 Task: Search one way flight ticket for 2 adults, 4 children and 1 infant on lap in business from Kalispell: Glacier Park International Airport to Springfield: Abraham Lincoln Capital Airport on 5-2-2023. Choice of flights is Alaska. Number of bags: 2 carry on bags and 7 checked bags. Price is upto 107000. Outbound departure time preference is 9:15.
Action: Mouse moved to (309, 219)
Screenshot: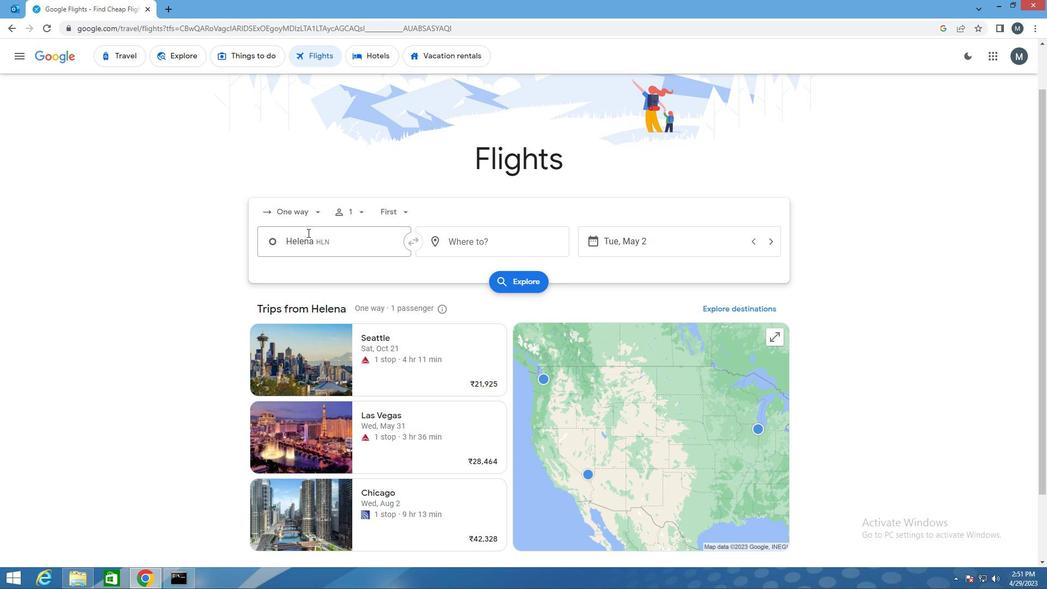 
Action: Mouse pressed left at (309, 219)
Screenshot: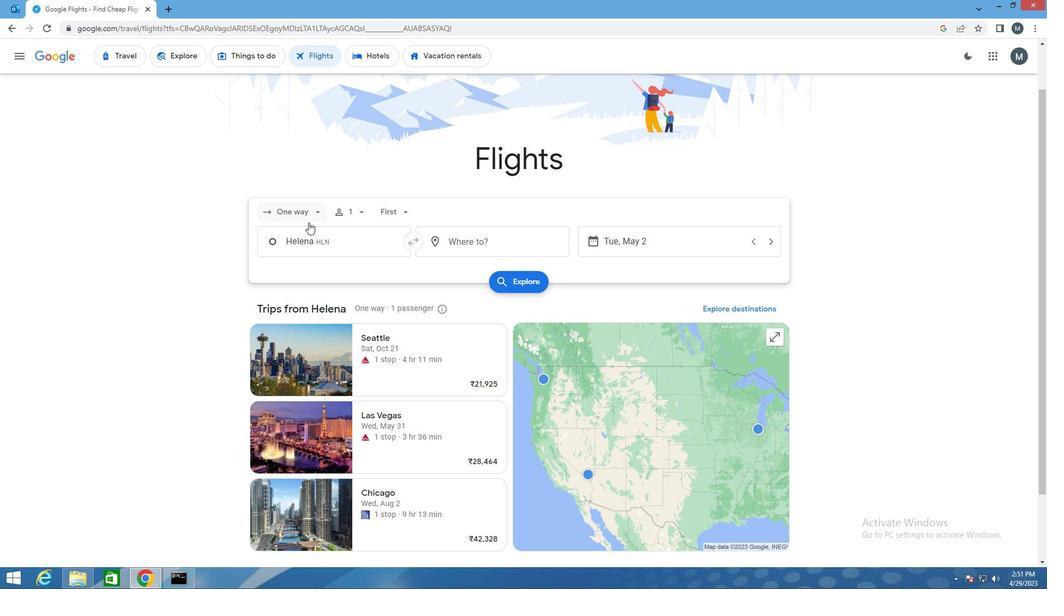 
Action: Mouse moved to (311, 265)
Screenshot: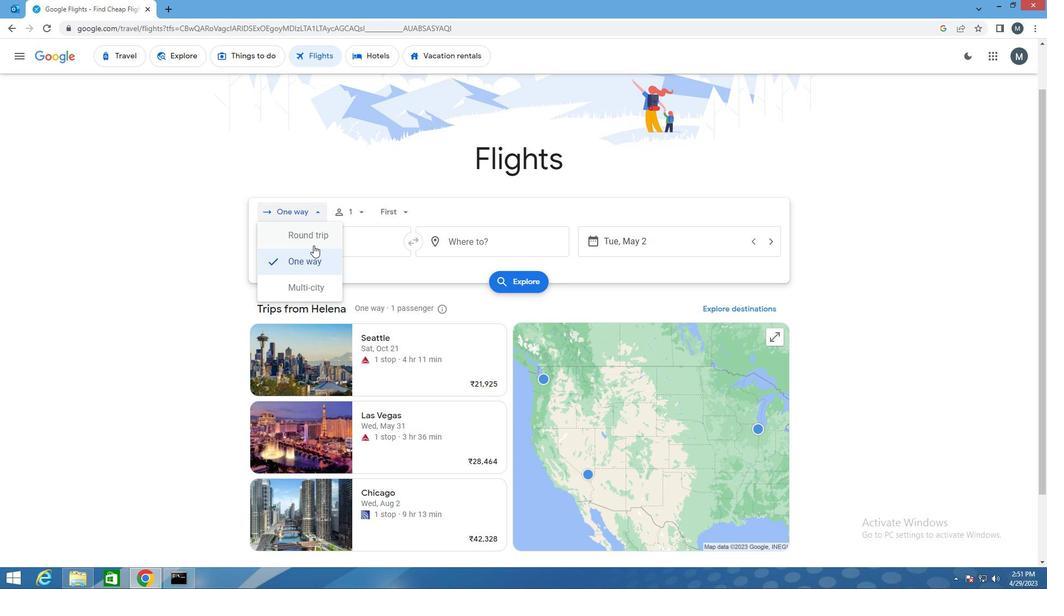
Action: Mouse pressed left at (311, 265)
Screenshot: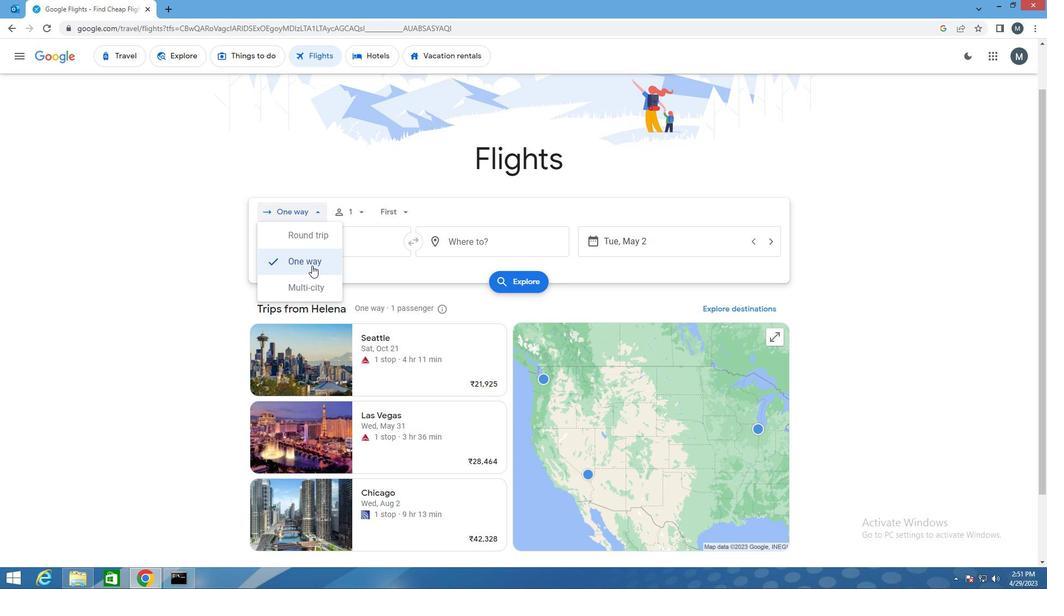 
Action: Mouse moved to (363, 212)
Screenshot: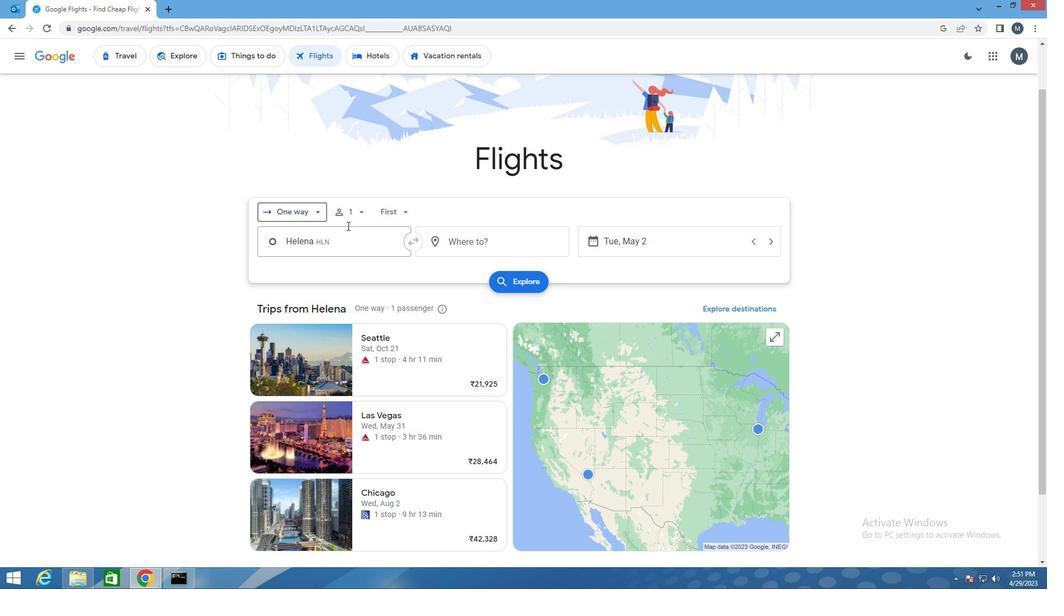 
Action: Mouse pressed left at (363, 212)
Screenshot: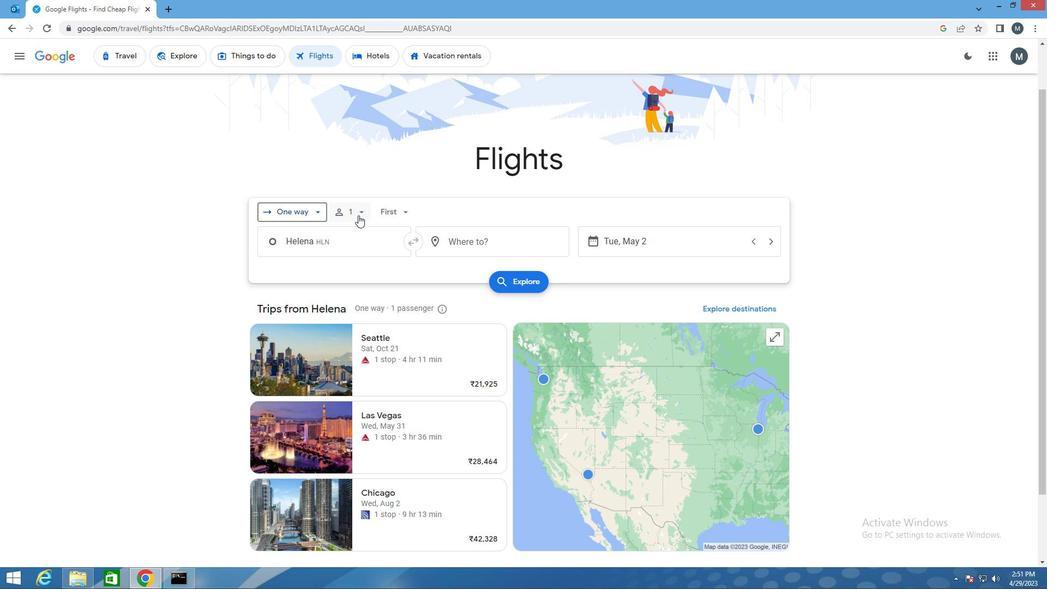 
Action: Mouse moved to (443, 239)
Screenshot: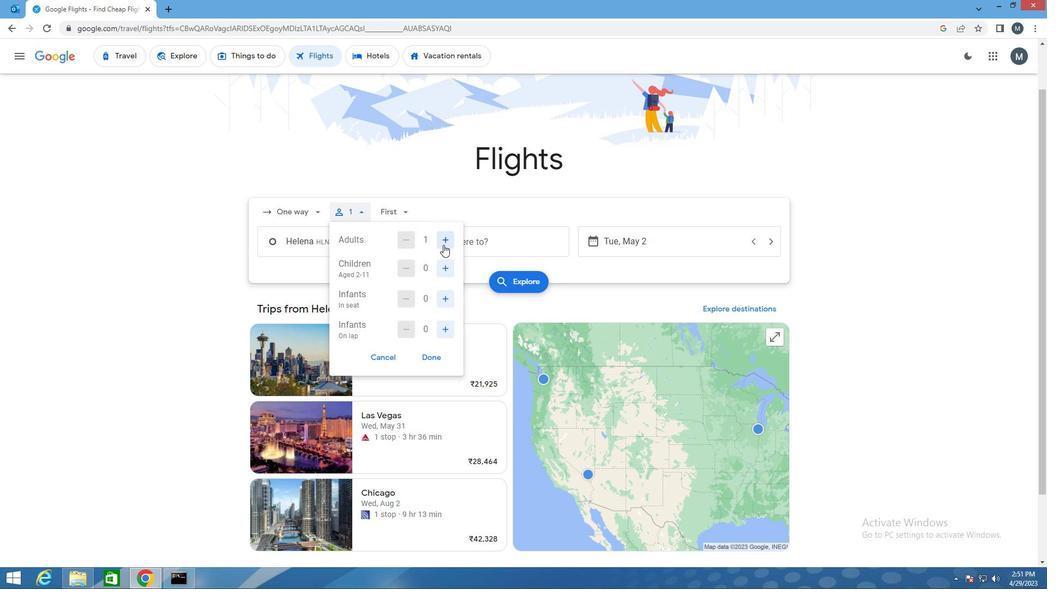 
Action: Mouse pressed left at (443, 239)
Screenshot: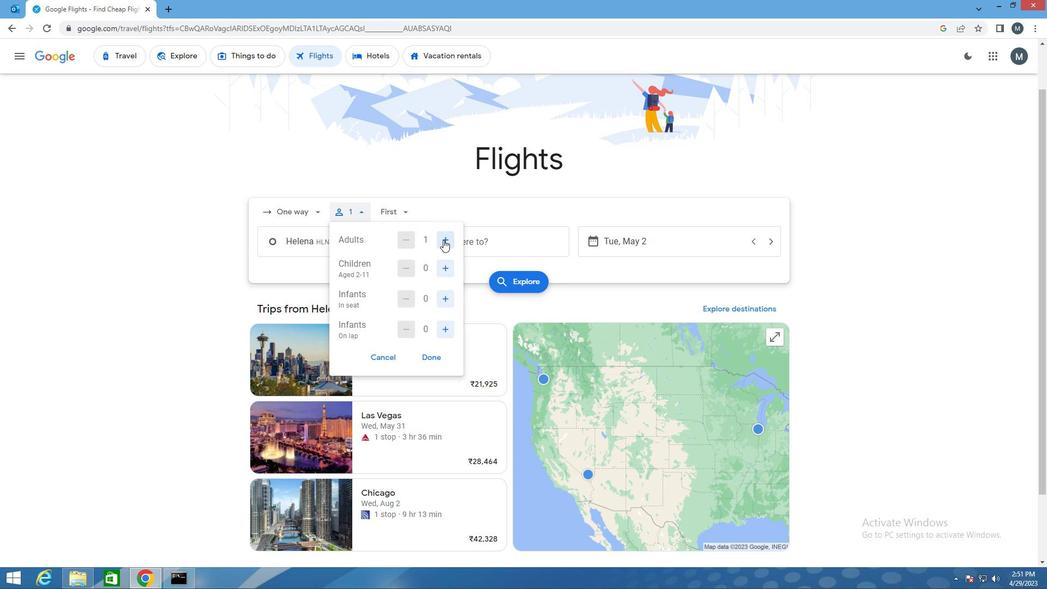 
Action: Mouse moved to (447, 269)
Screenshot: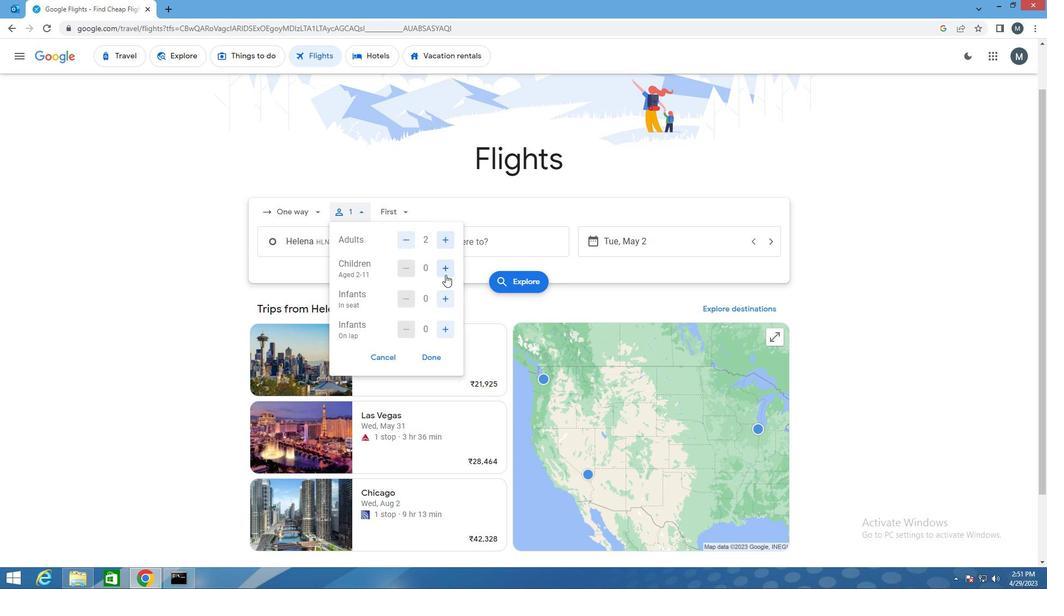
Action: Mouse pressed left at (447, 269)
Screenshot: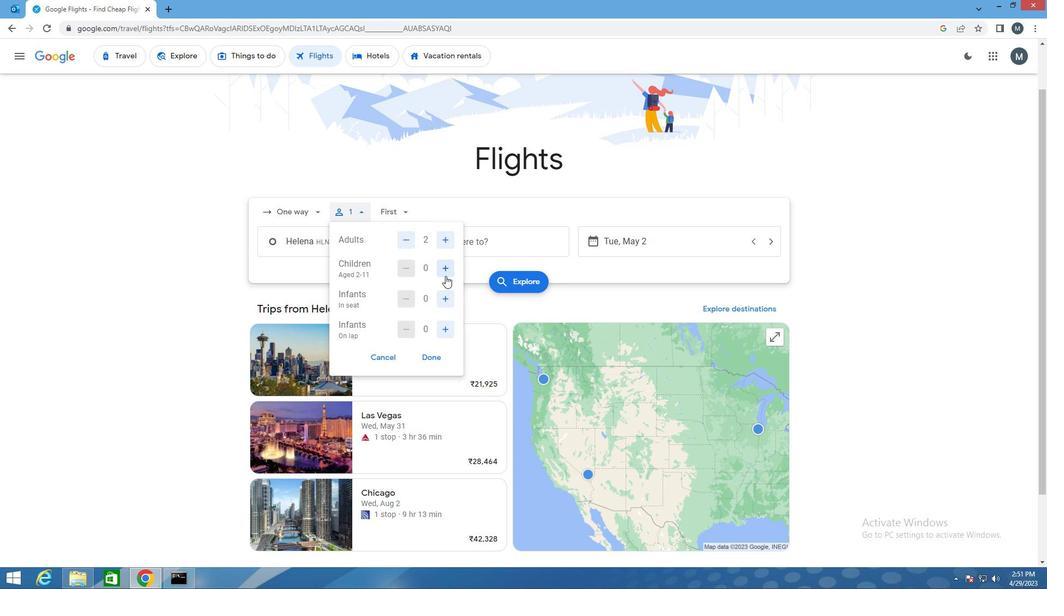 
Action: Mouse pressed left at (447, 269)
Screenshot: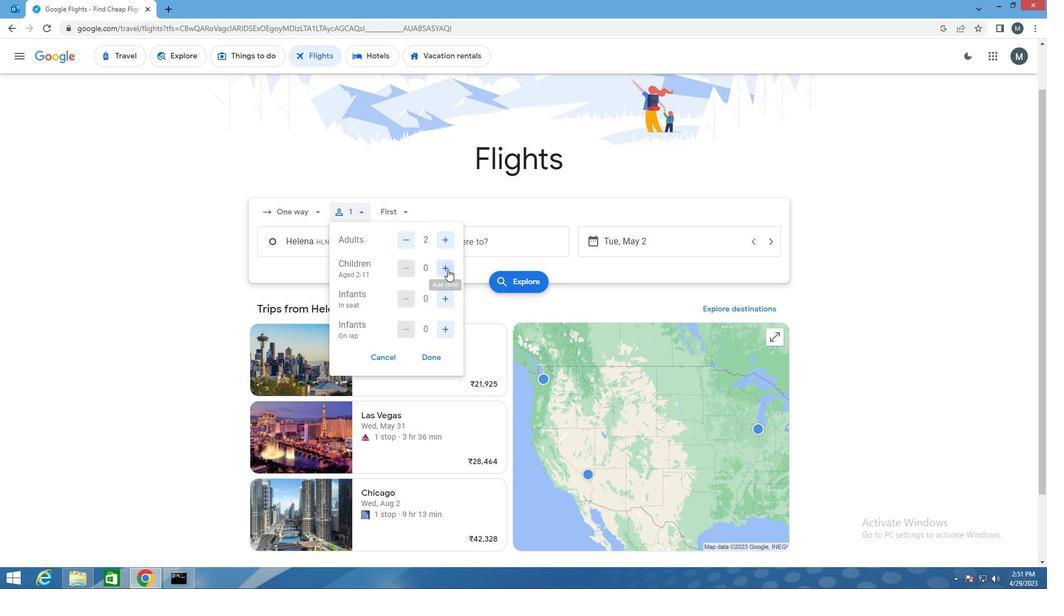 
Action: Mouse pressed left at (447, 269)
Screenshot: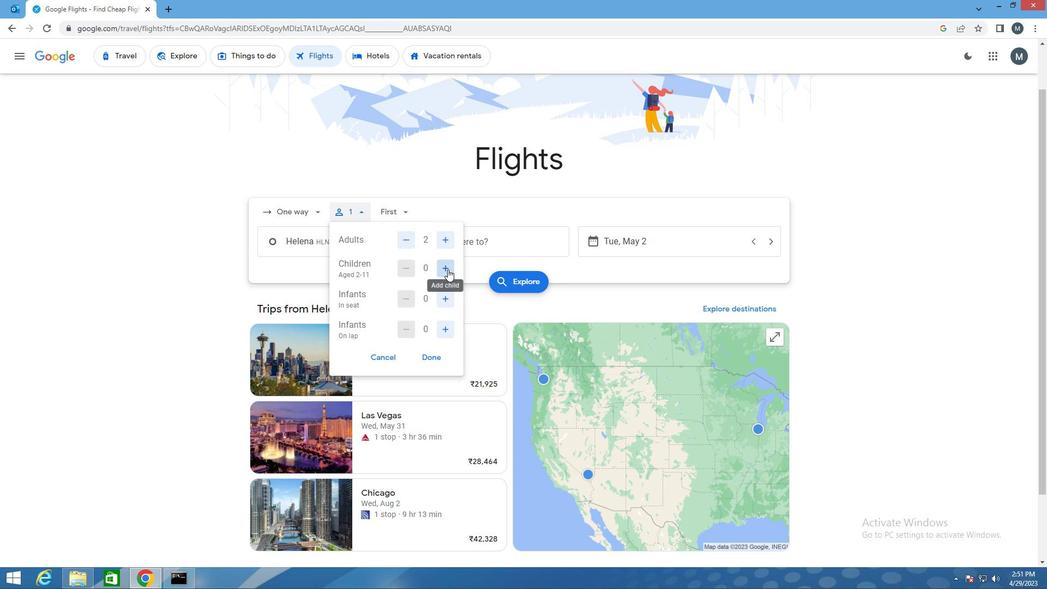 
Action: Mouse pressed left at (447, 269)
Screenshot: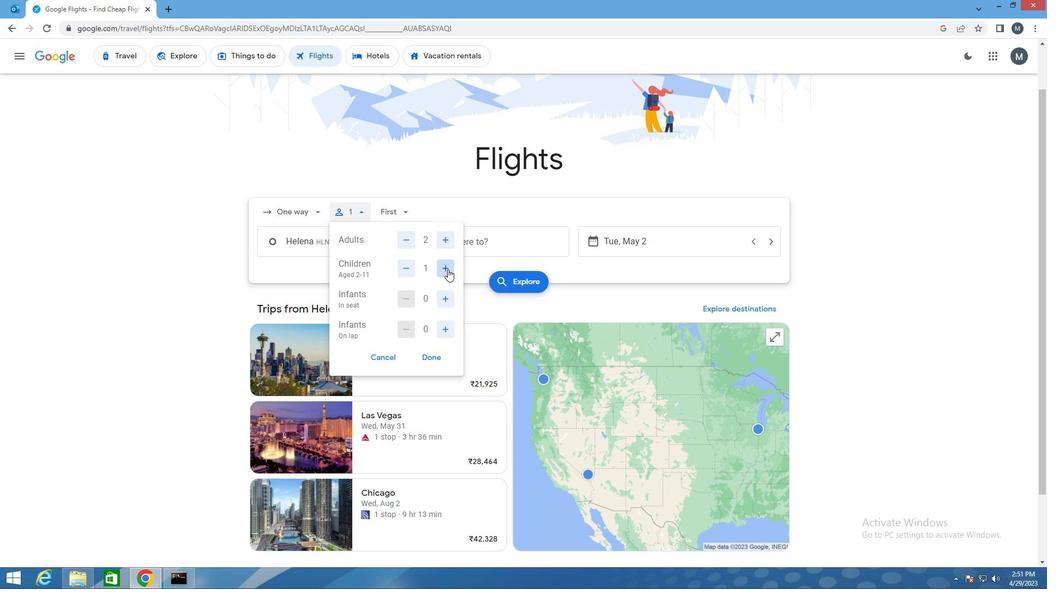 
Action: Mouse pressed left at (447, 269)
Screenshot: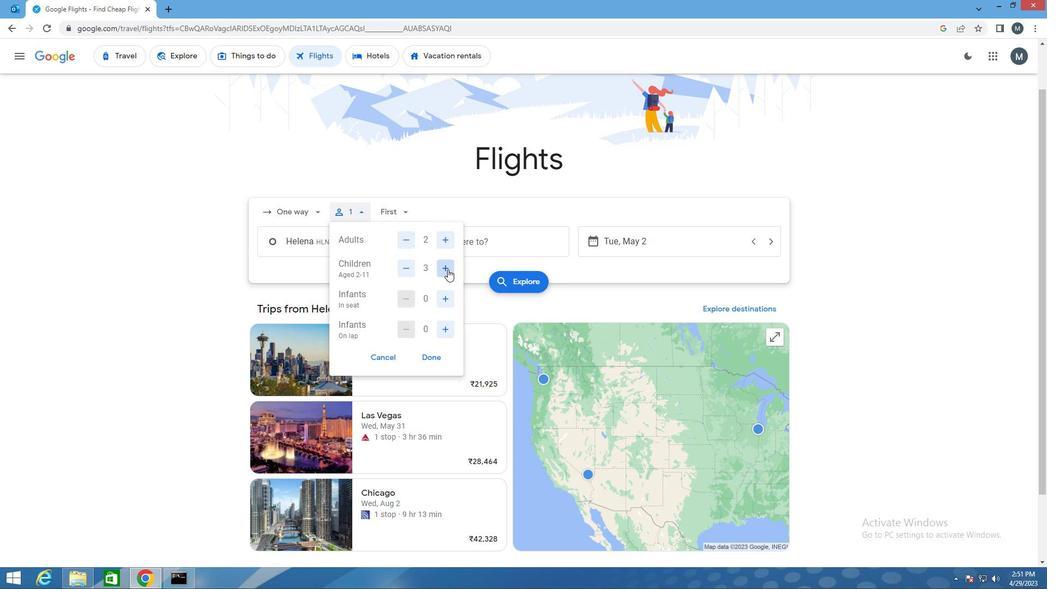 
Action: Mouse moved to (415, 269)
Screenshot: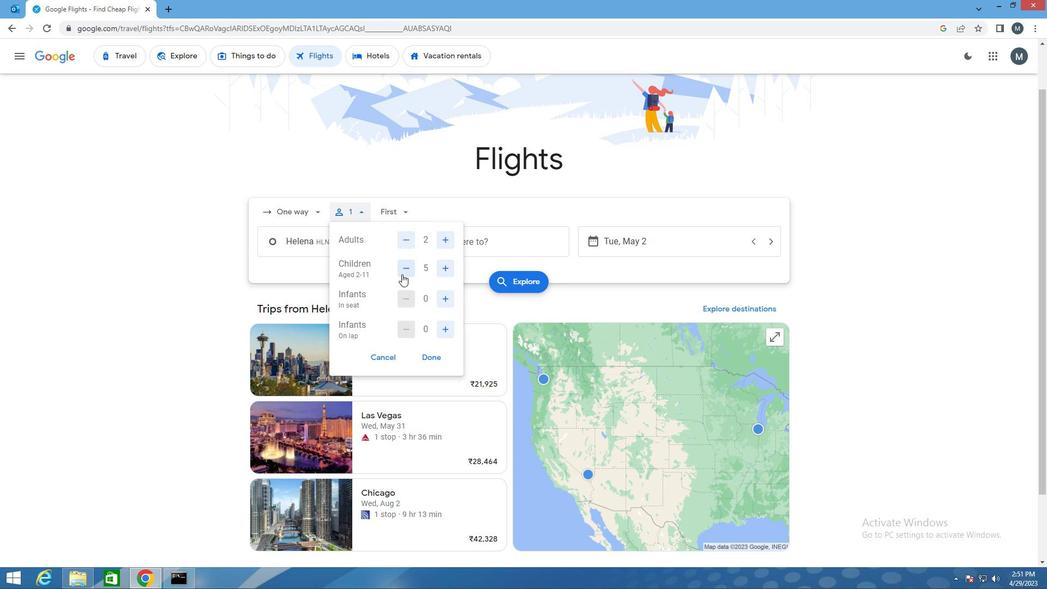 
Action: Mouse pressed left at (415, 269)
Screenshot: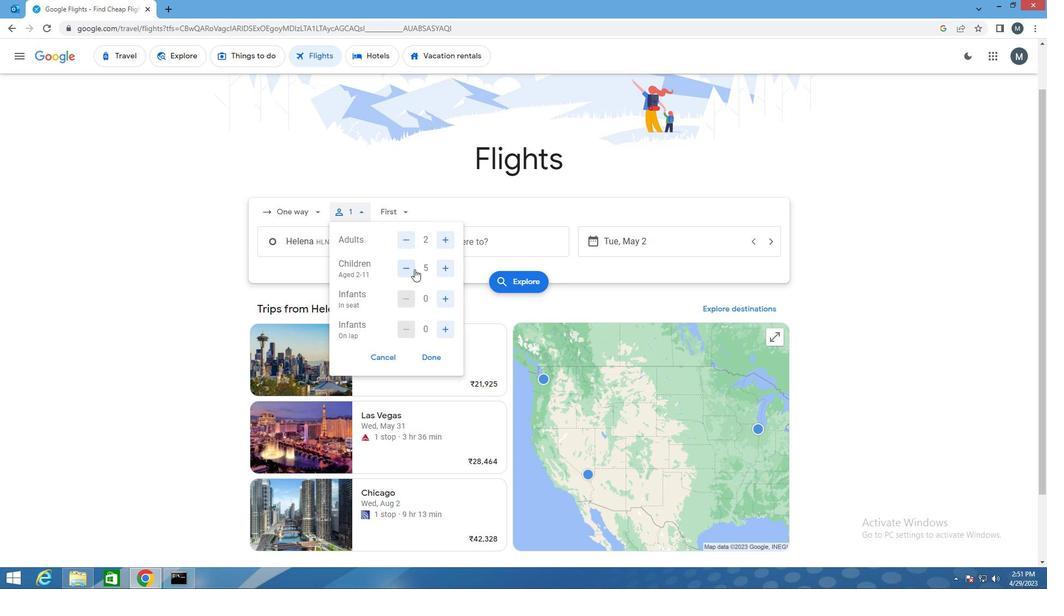 
Action: Mouse moved to (412, 268)
Screenshot: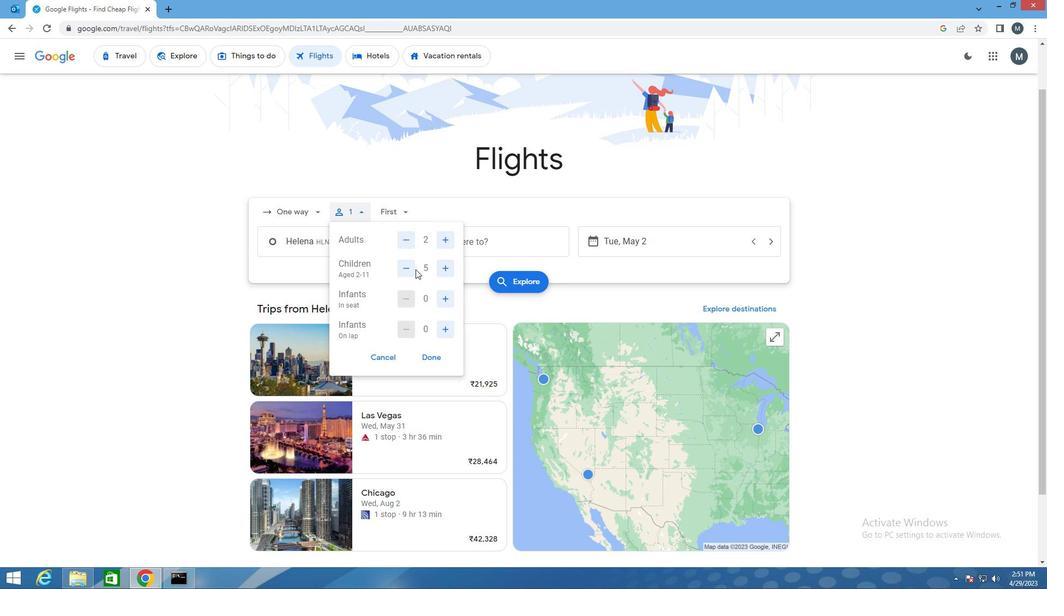 
Action: Mouse pressed left at (412, 268)
Screenshot: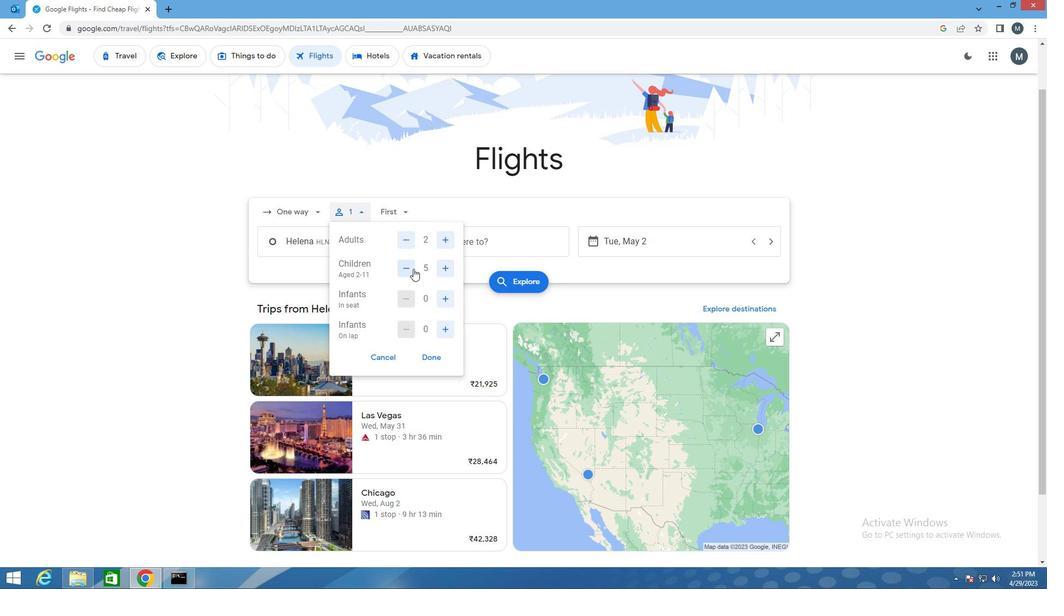 
Action: Mouse moved to (443, 327)
Screenshot: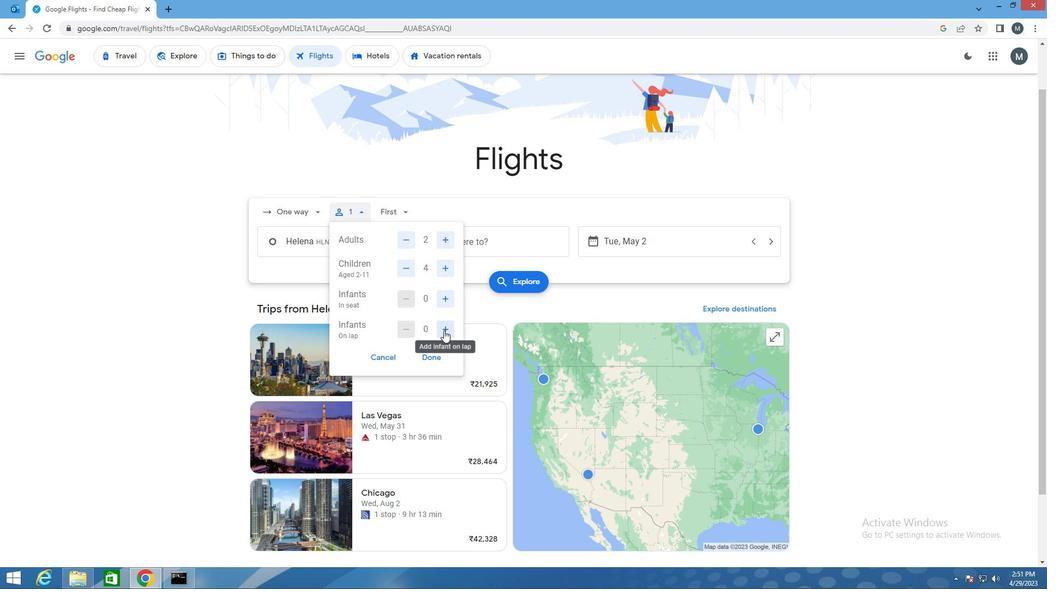 
Action: Mouse pressed left at (443, 327)
Screenshot: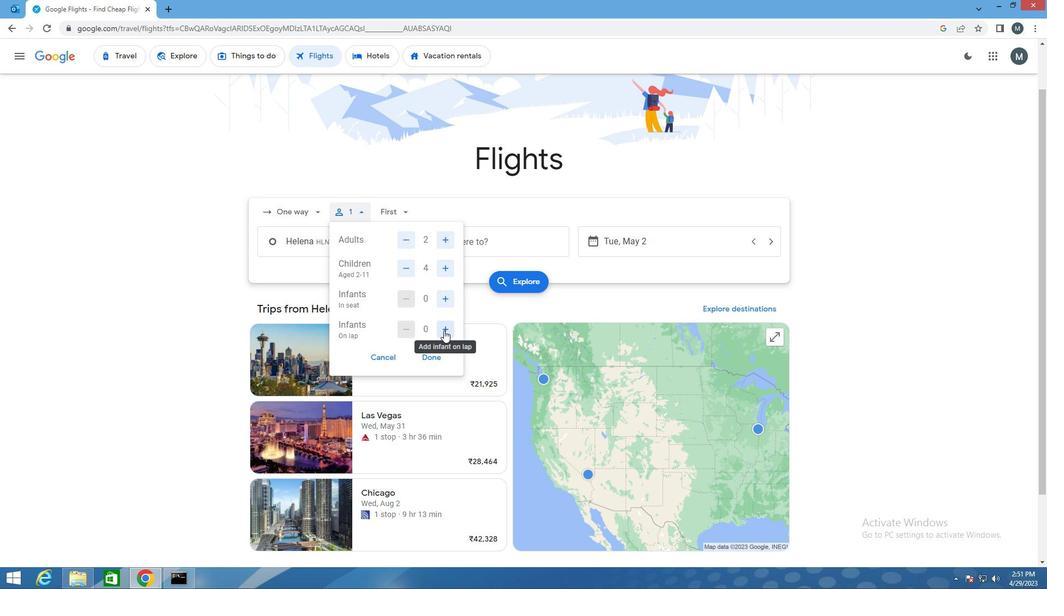 
Action: Mouse moved to (438, 359)
Screenshot: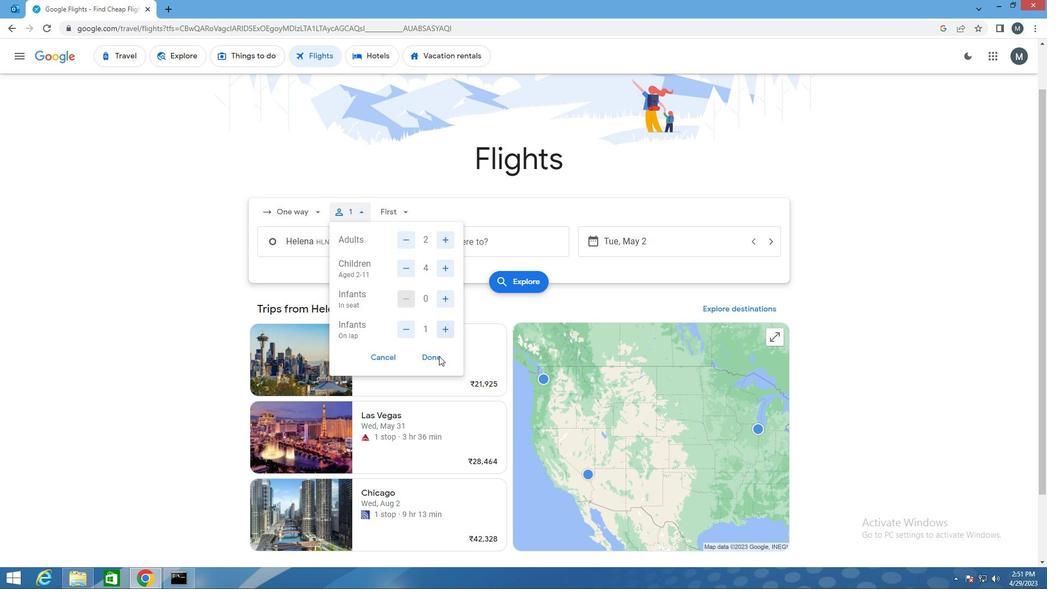 
Action: Mouse pressed left at (438, 359)
Screenshot: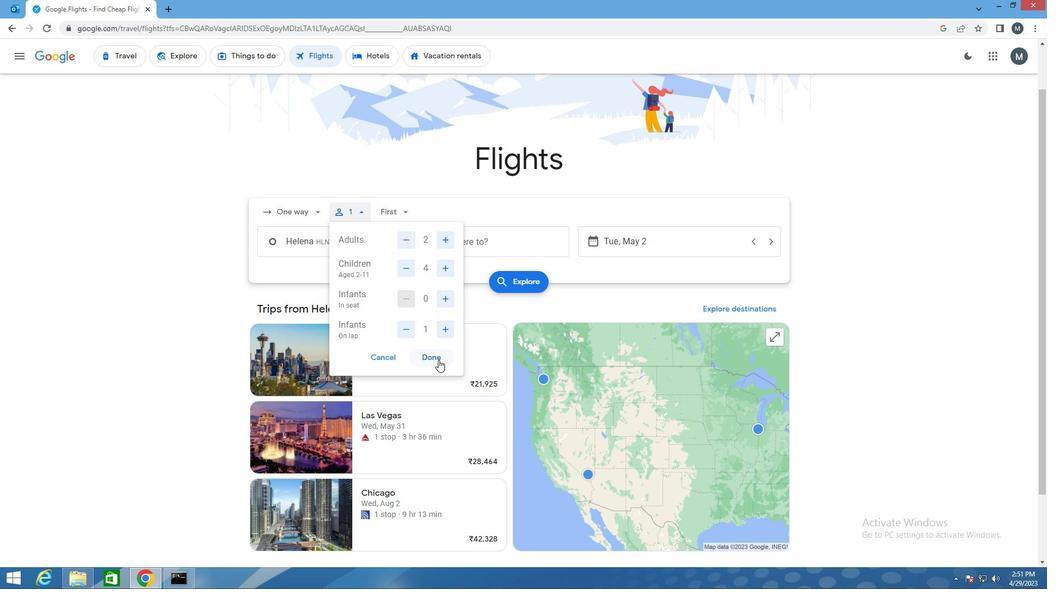 
Action: Mouse moved to (401, 215)
Screenshot: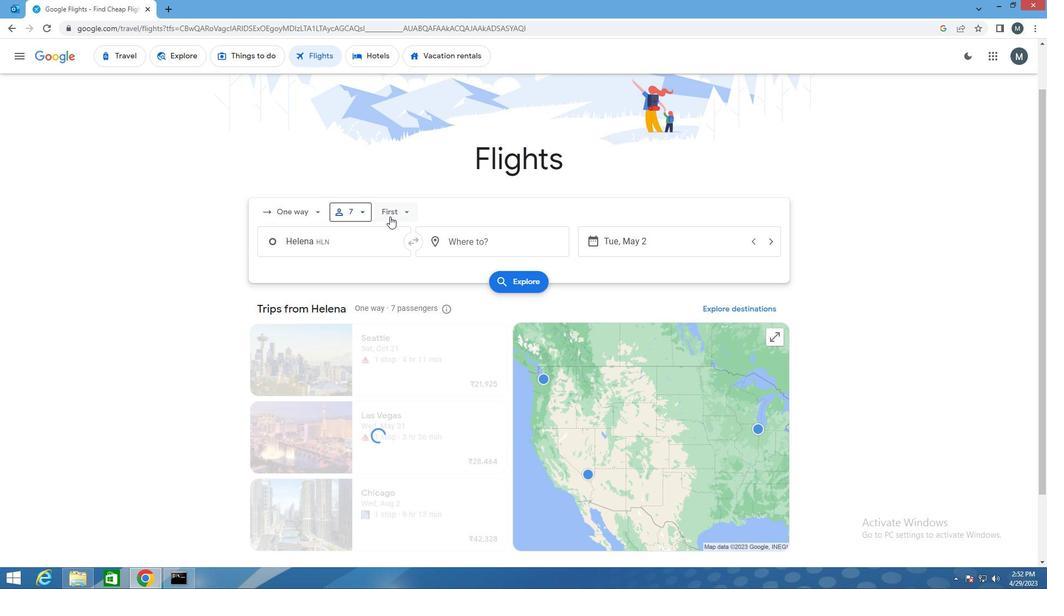 
Action: Mouse pressed left at (401, 215)
Screenshot: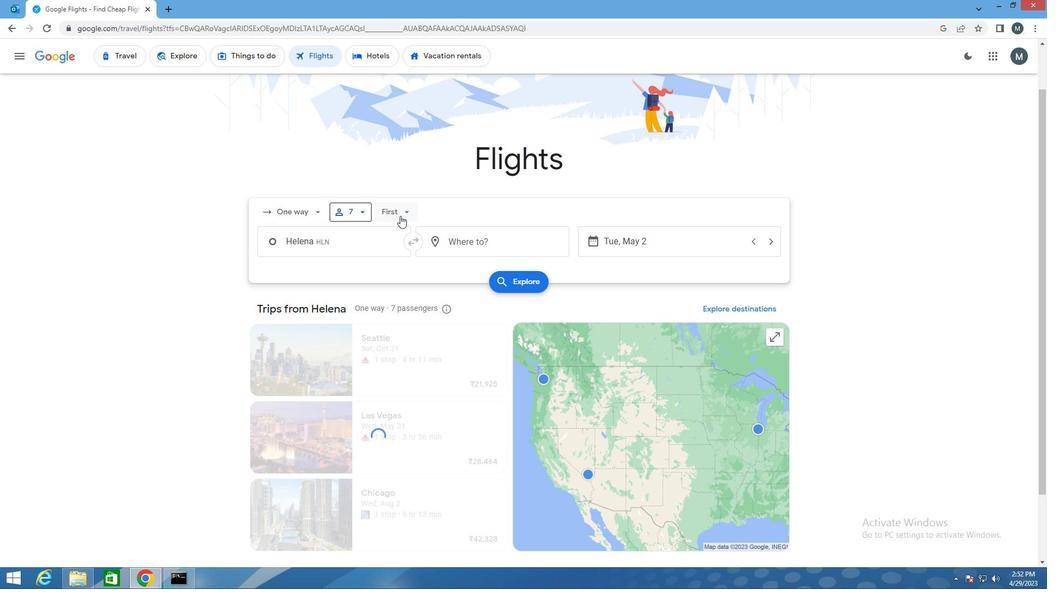 
Action: Mouse moved to (431, 241)
Screenshot: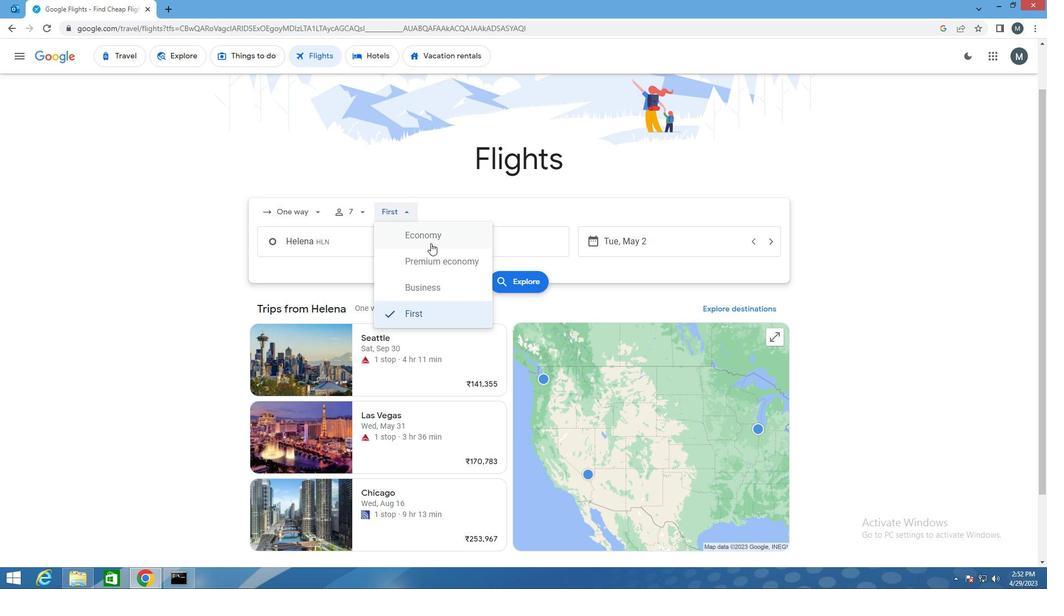 
Action: Mouse pressed left at (431, 241)
Screenshot: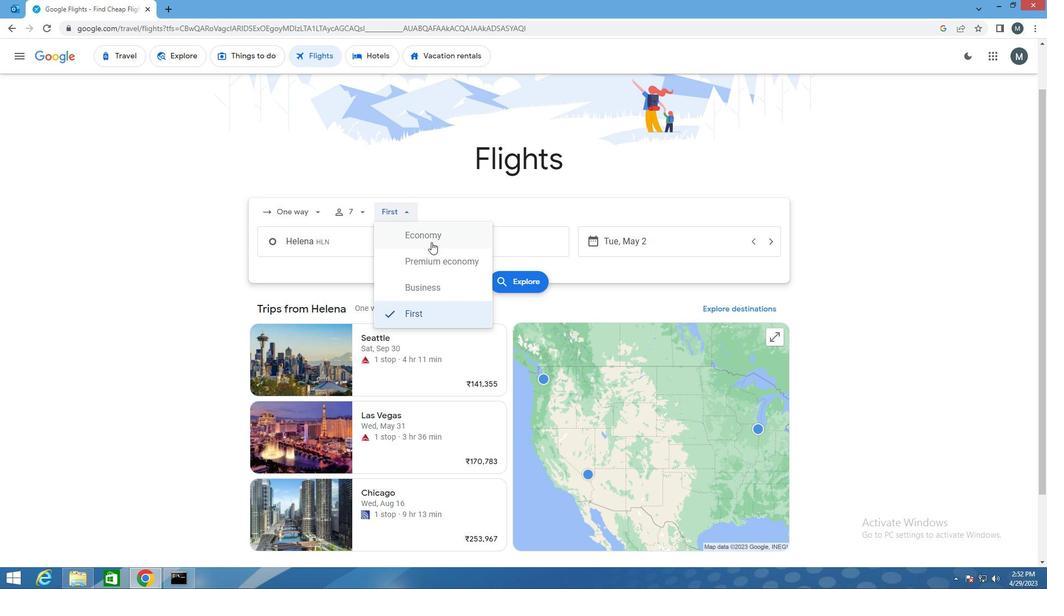 
Action: Mouse moved to (346, 244)
Screenshot: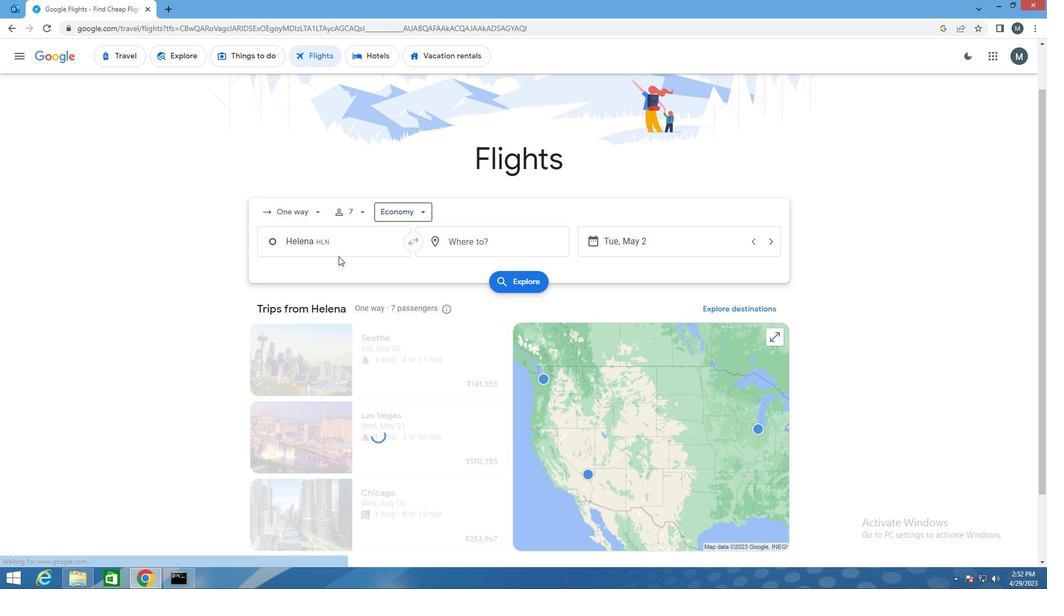 
Action: Mouse pressed left at (346, 244)
Screenshot: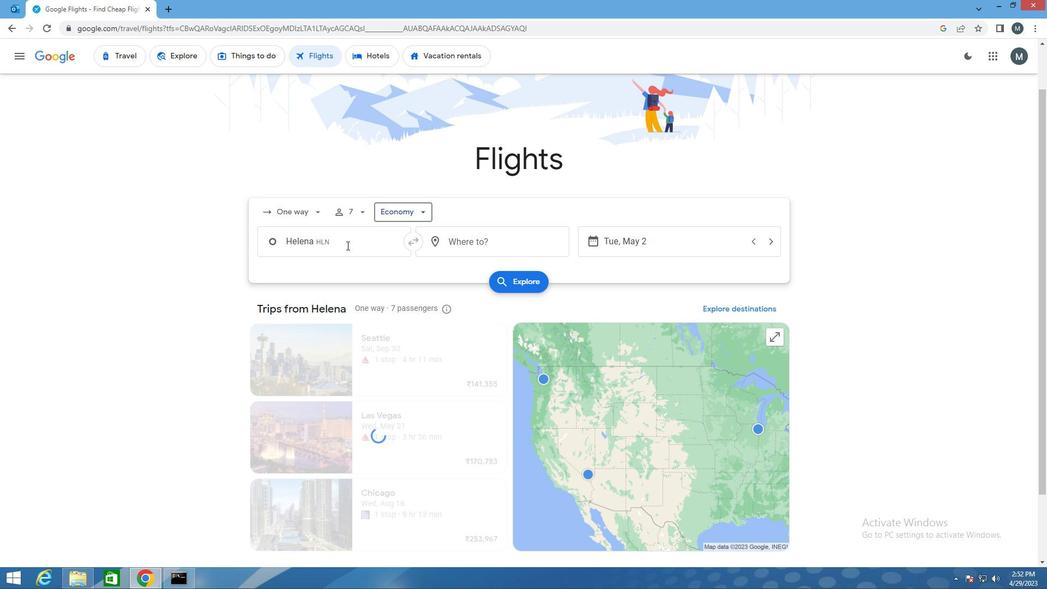 
Action: Mouse moved to (346, 256)
Screenshot: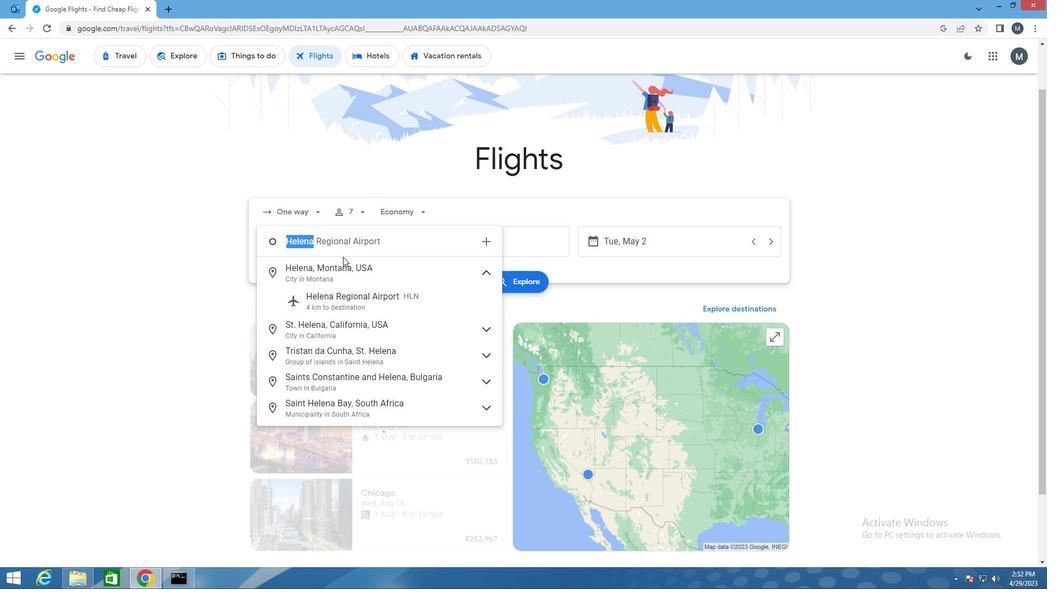 
Action: Key pressed <Key.shift>GLACIER
Screenshot: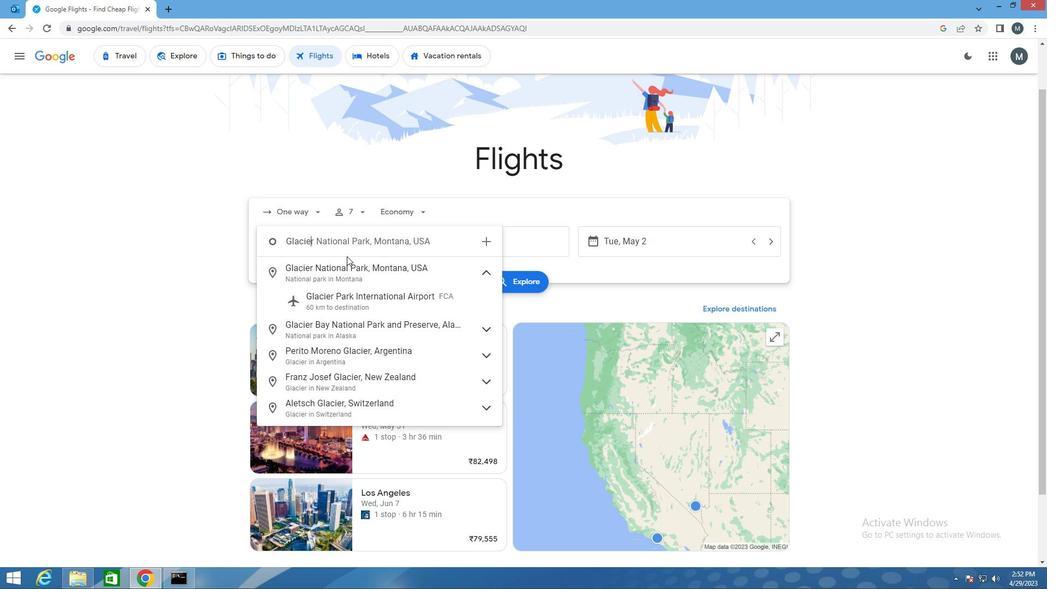 
Action: Mouse moved to (373, 299)
Screenshot: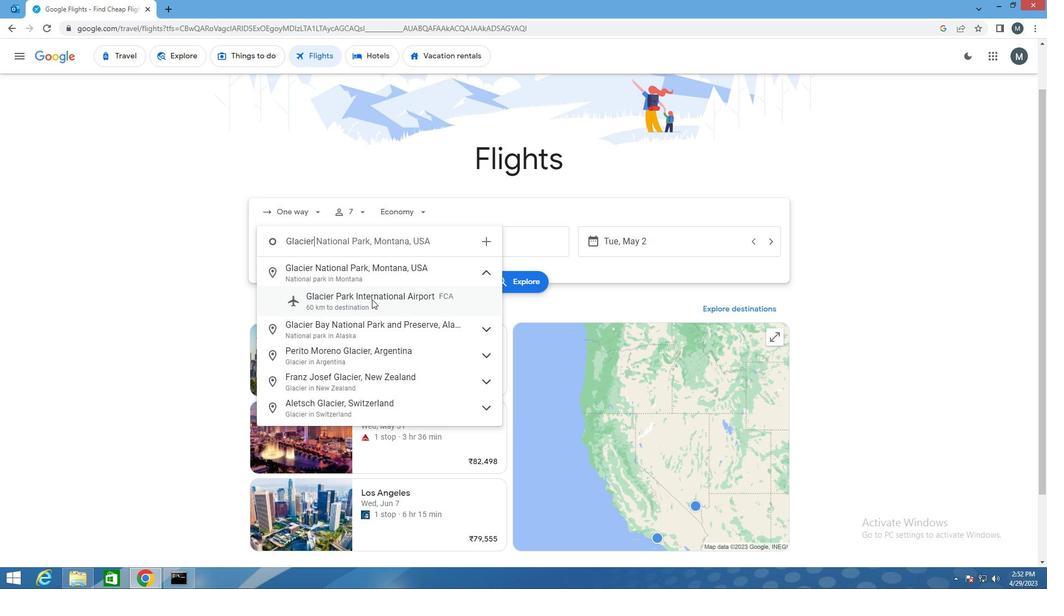 
Action: Mouse pressed left at (373, 299)
Screenshot: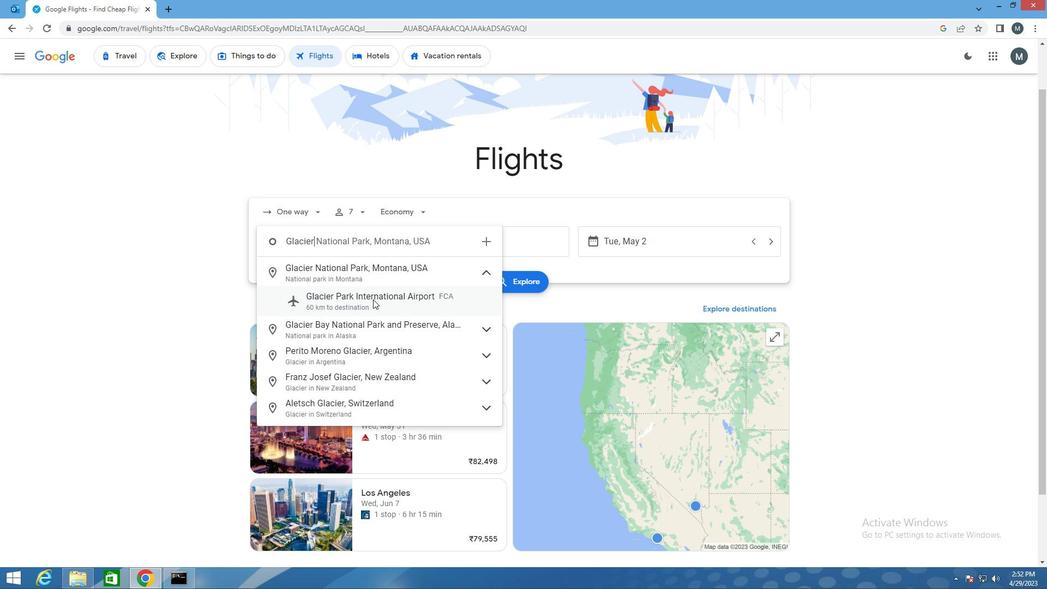 
Action: Mouse moved to (518, 238)
Screenshot: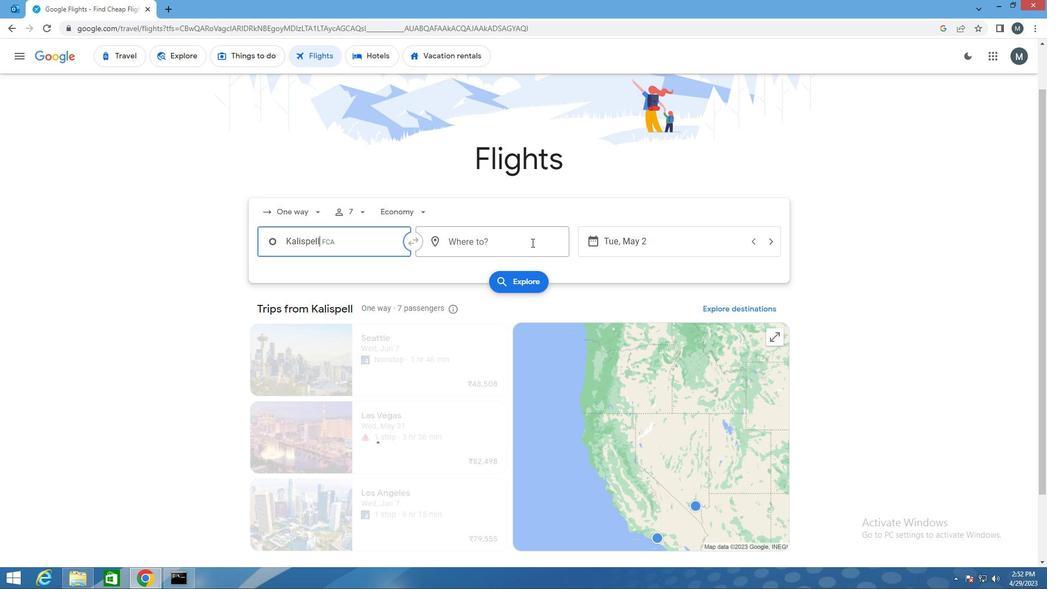 
Action: Mouse pressed left at (518, 238)
Screenshot: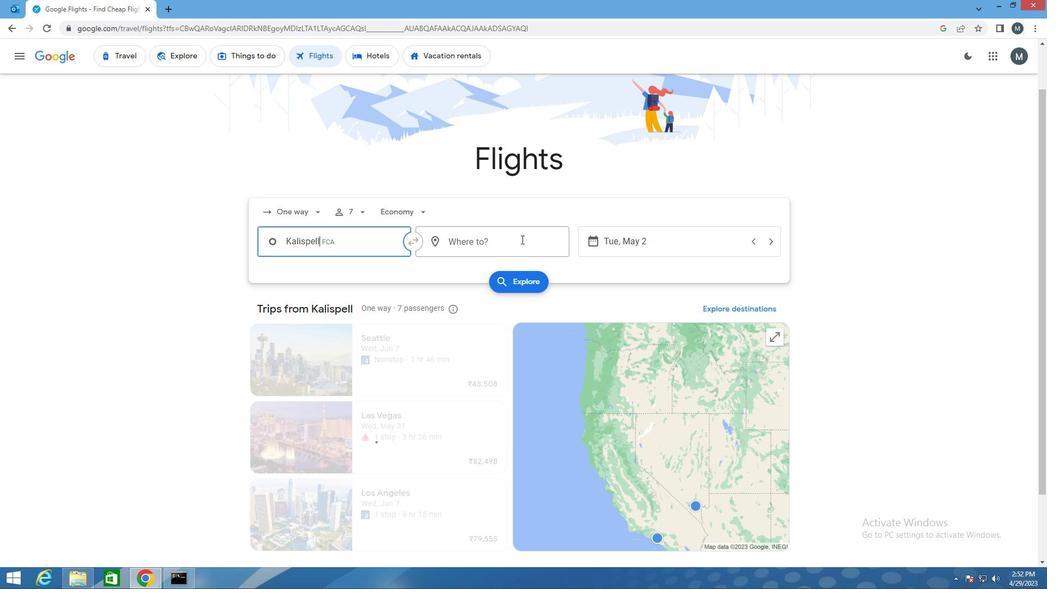 
Action: Mouse moved to (517, 238)
Screenshot: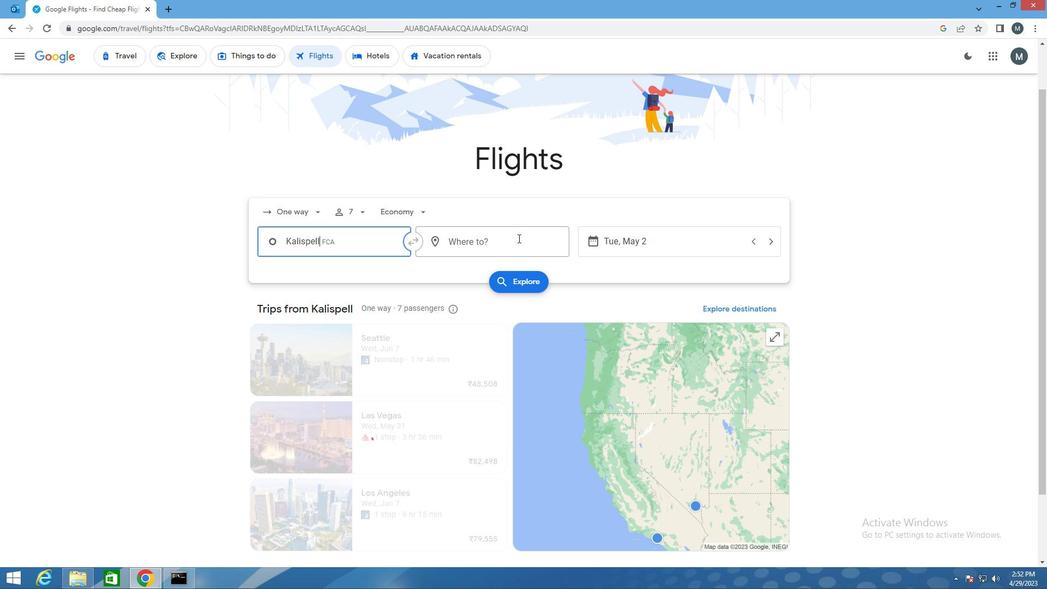 
Action: Key pressed SPI
Screenshot: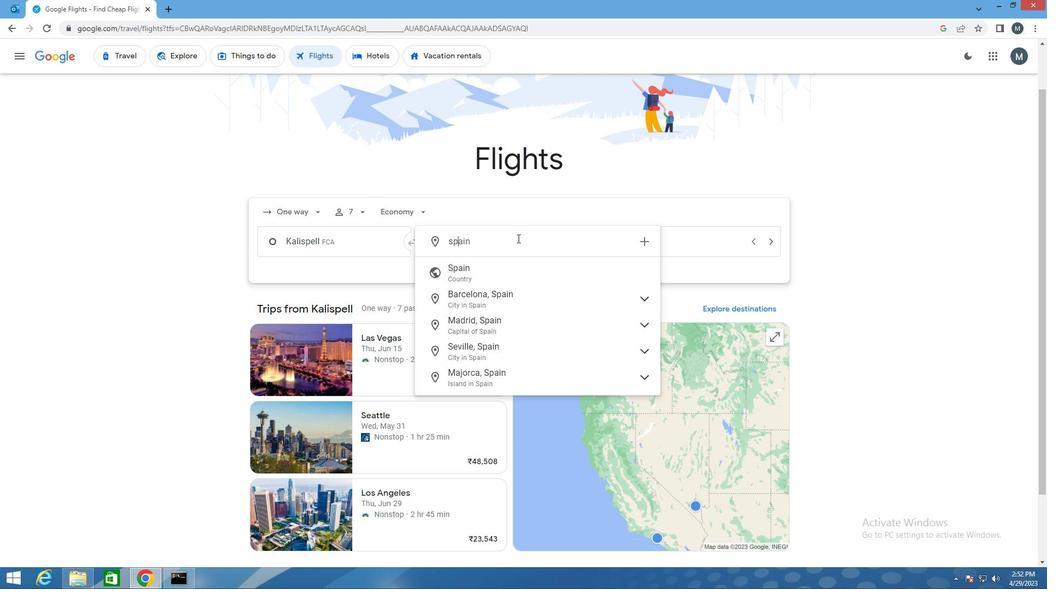 
Action: Mouse moved to (525, 276)
Screenshot: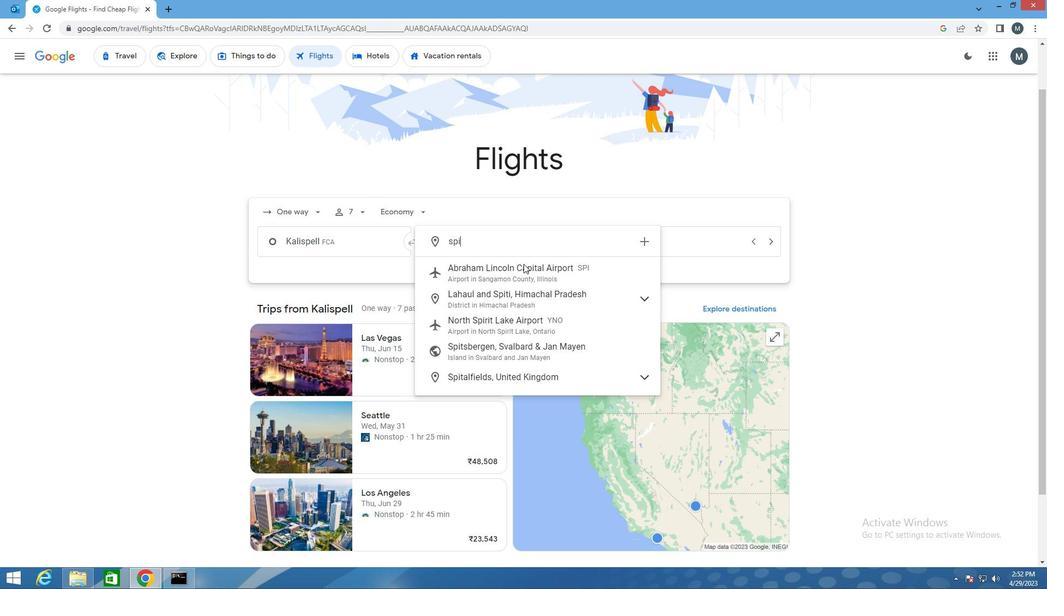 
Action: Mouse pressed left at (525, 276)
Screenshot: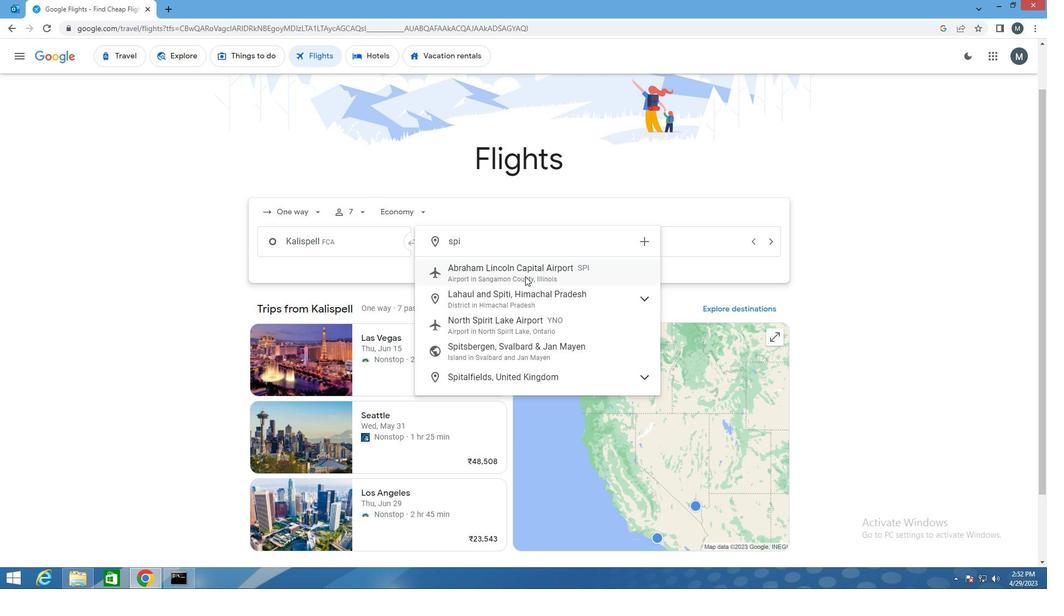 
Action: Mouse moved to (630, 244)
Screenshot: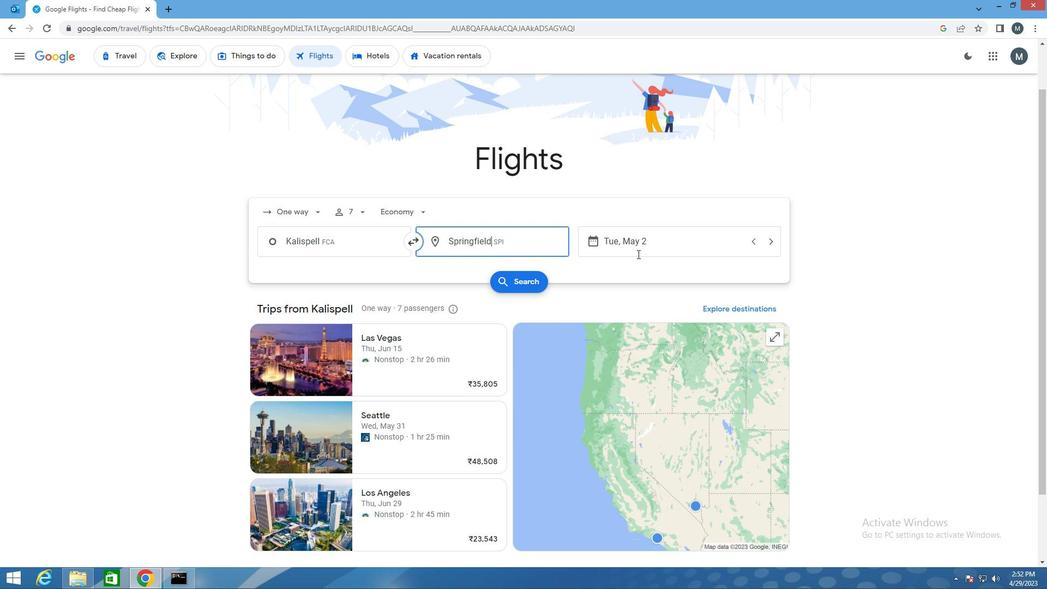 
Action: Mouse pressed left at (630, 244)
Screenshot: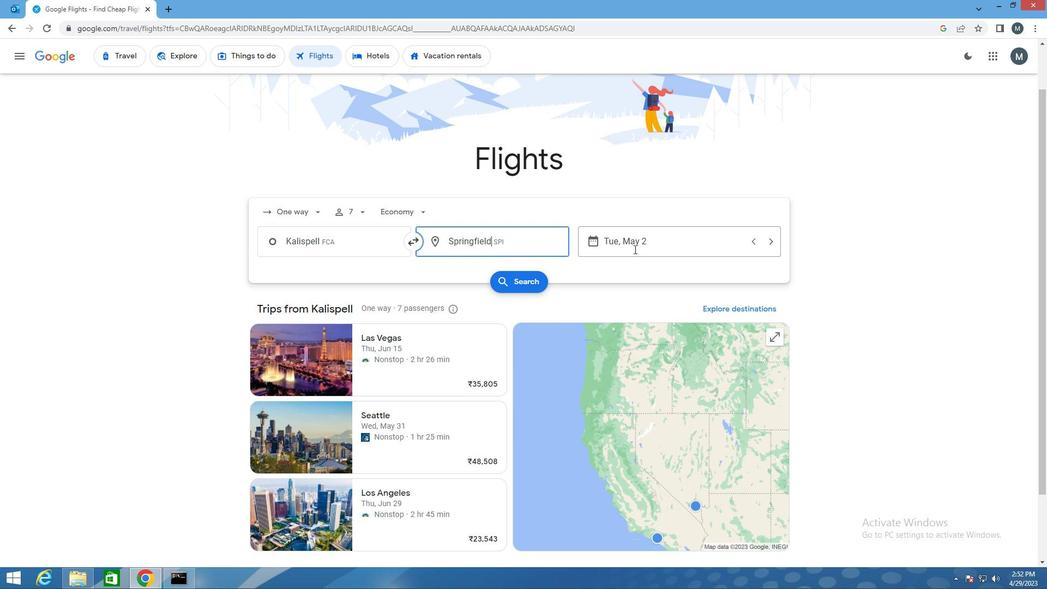 
Action: Mouse moved to (649, 327)
Screenshot: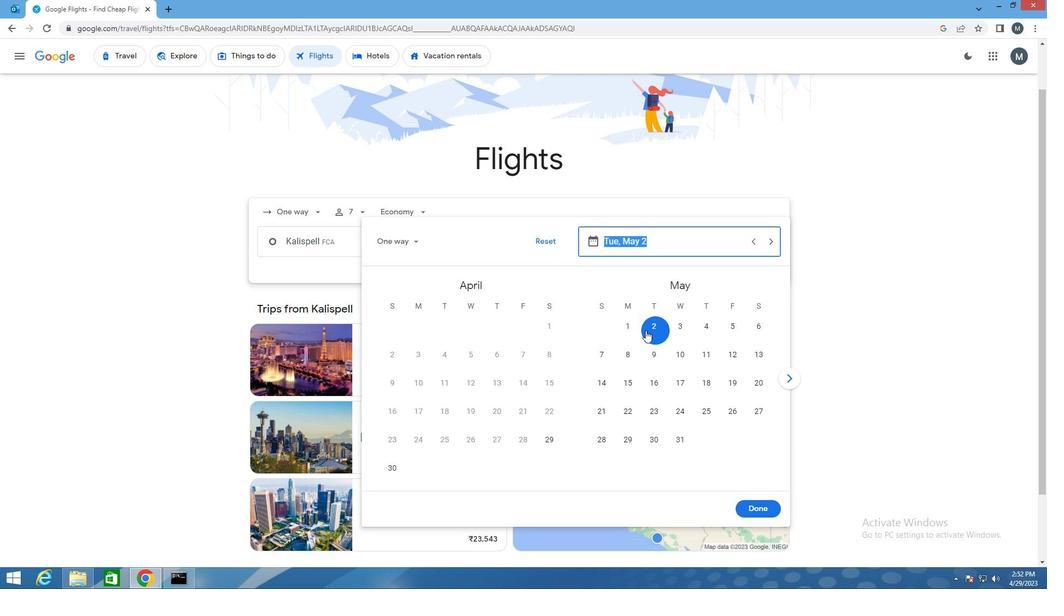 
Action: Mouse pressed left at (649, 327)
Screenshot: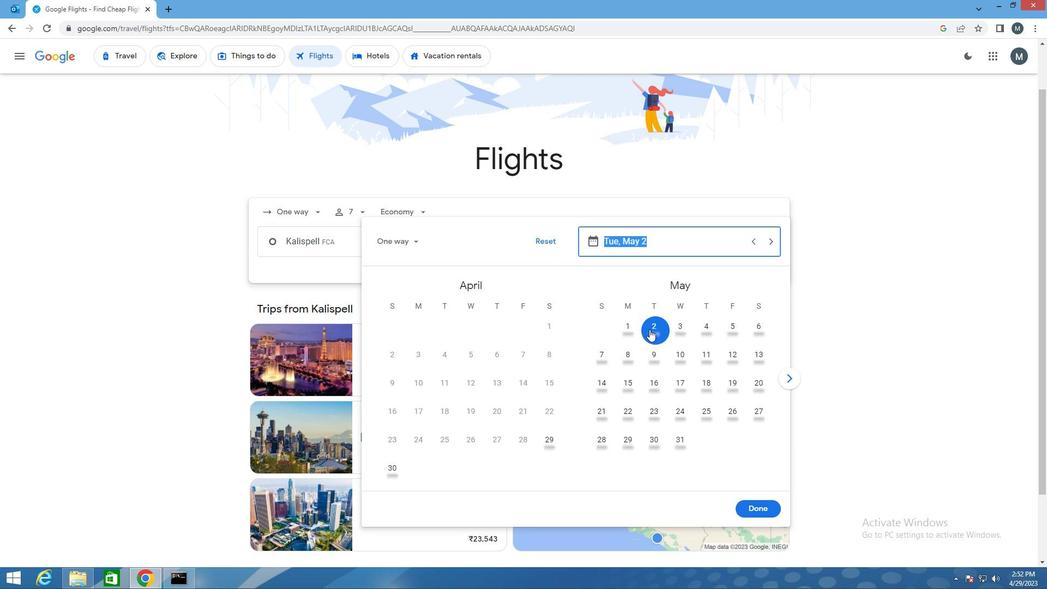 
Action: Mouse moved to (765, 505)
Screenshot: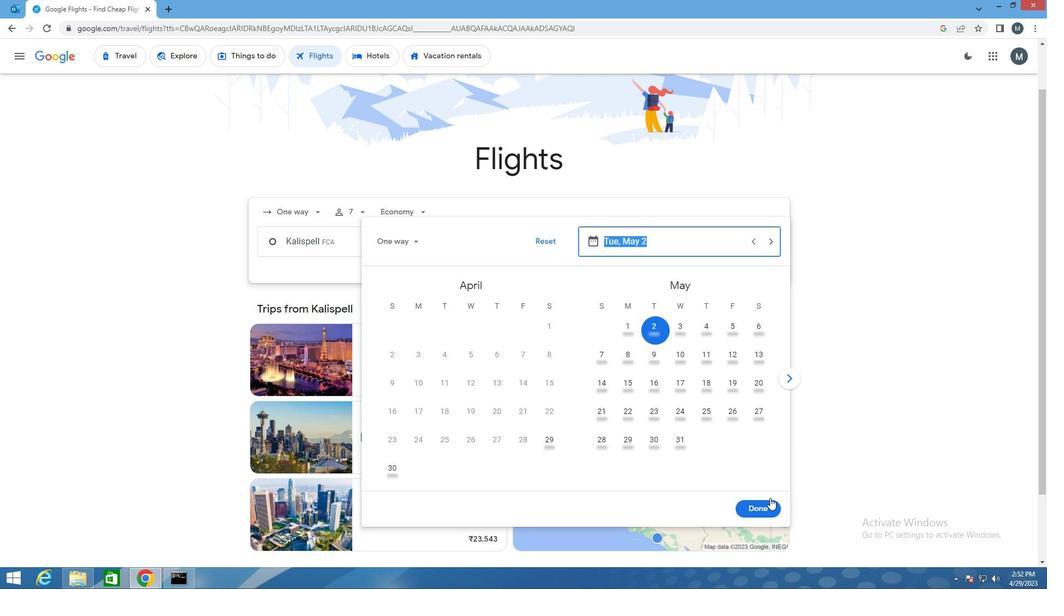 
Action: Mouse pressed left at (765, 505)
Screenshot: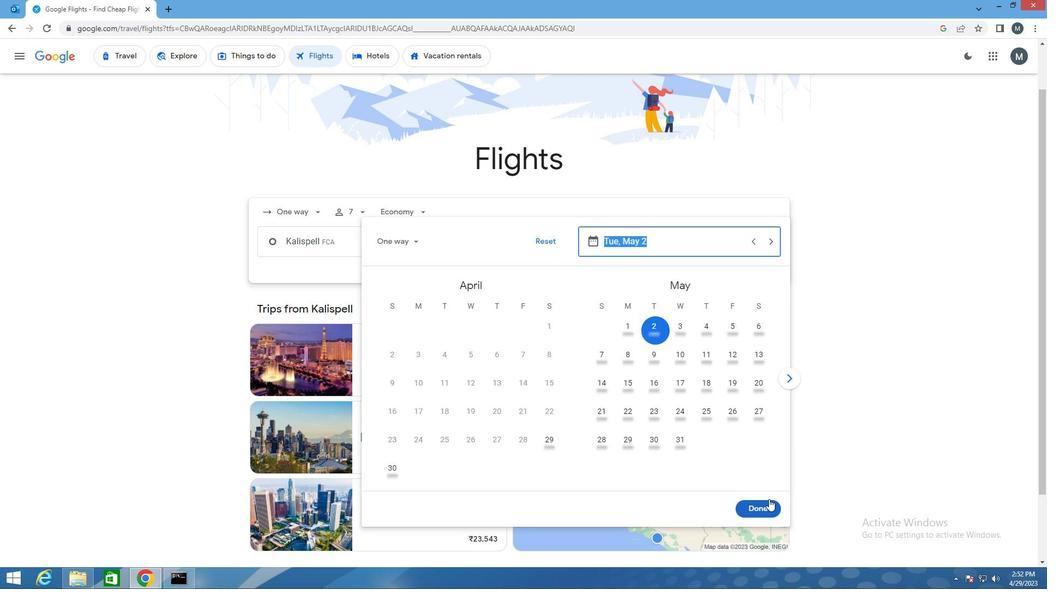 
Action: Mouse moved to (504, 281)
Screenshot: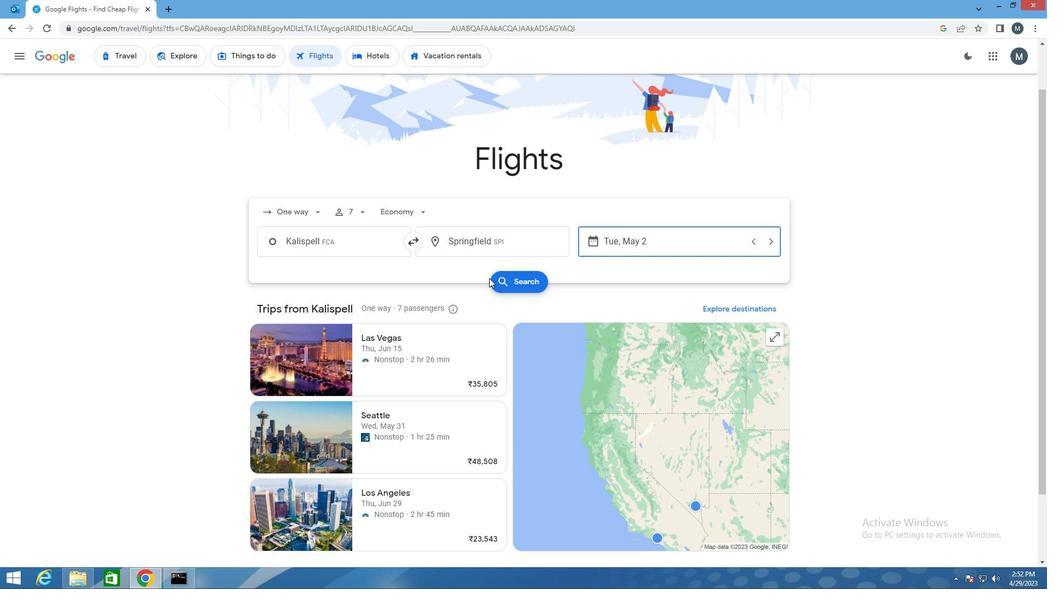 
Action: Mouse pressed left at (504, 281)
Screenshot: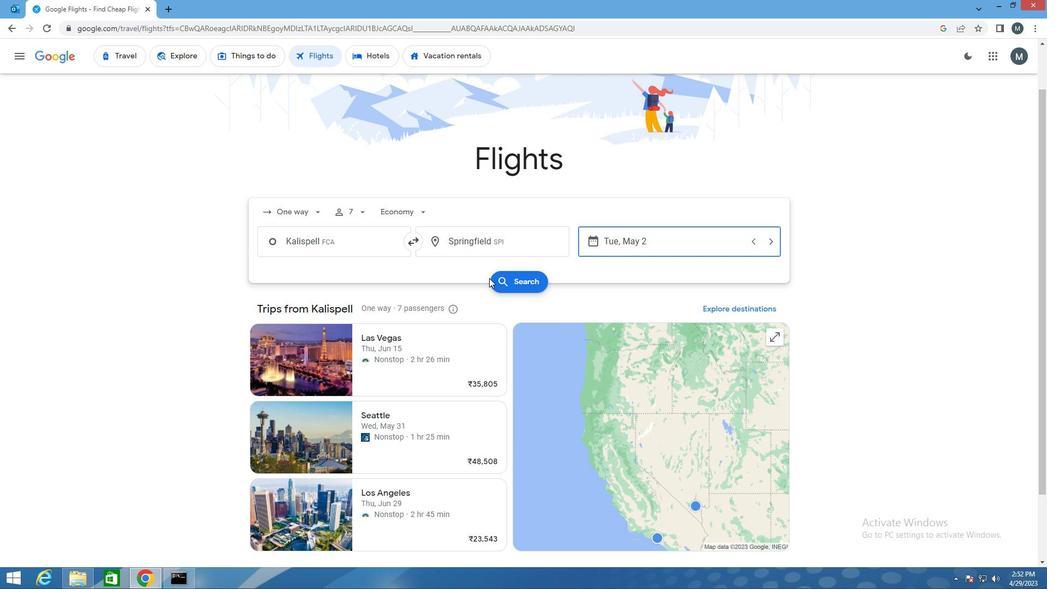 
Action: Mouse moved to (273, 159)
Screenshot: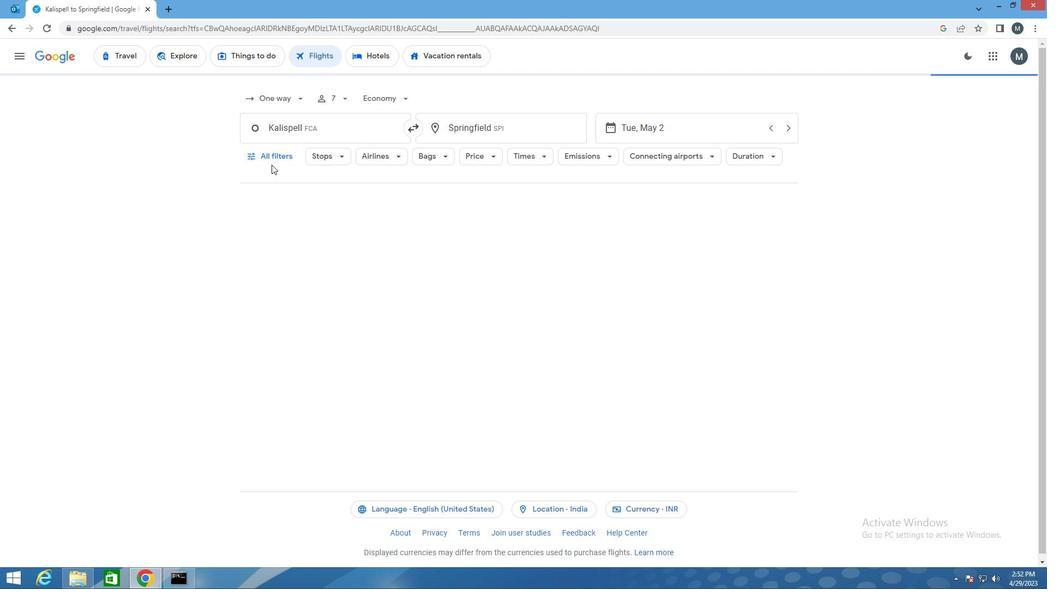 
Action: Mouse pressed left at (273, 159)
Screenshot: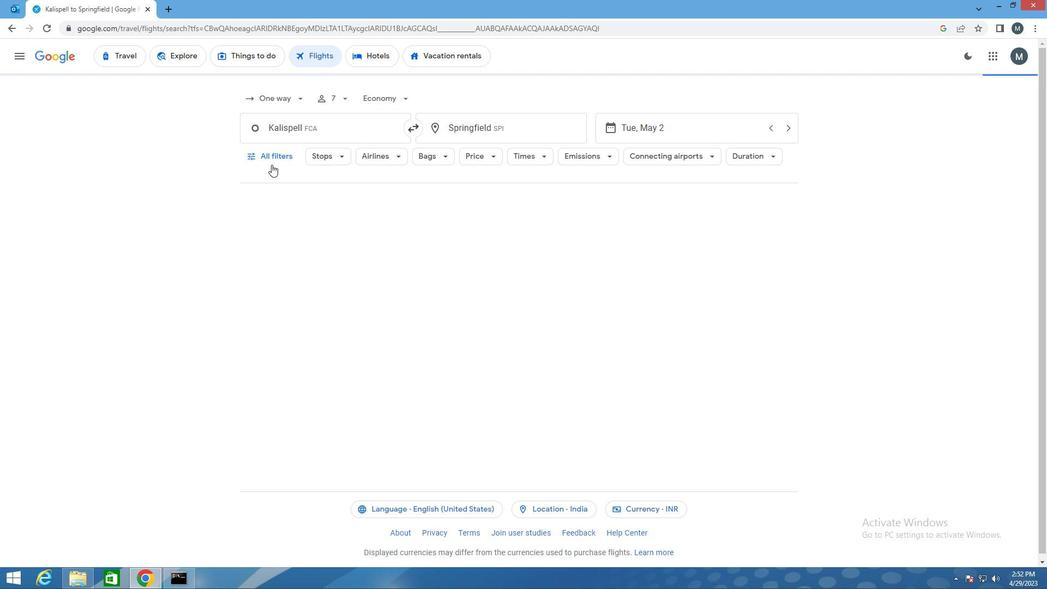 
Action: Mouse moved to (353, 307)
Screenshot: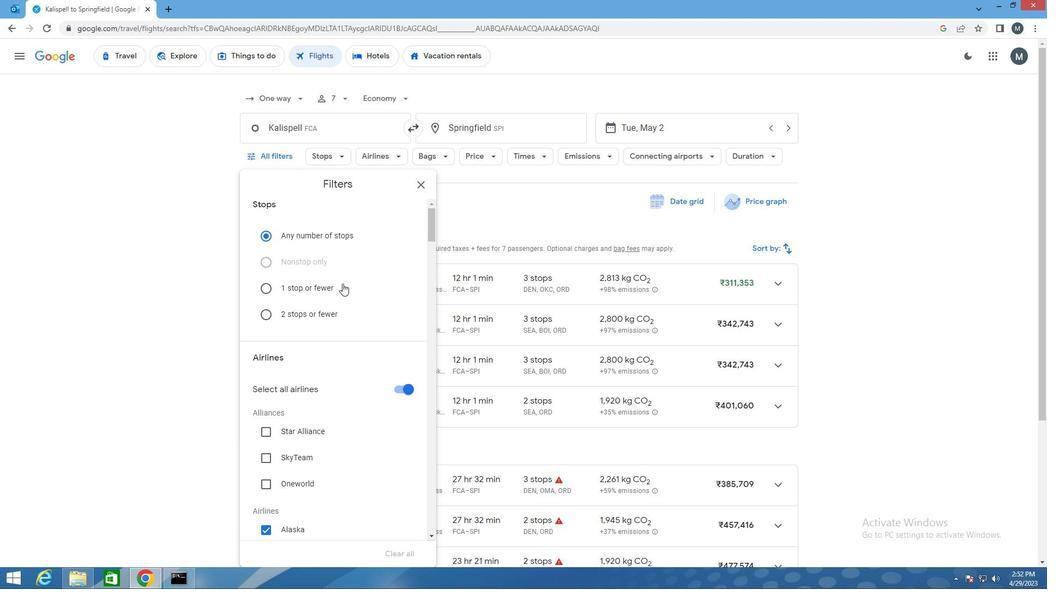 
Action: Mouse scrolled (353, 307) with delta (0, 0)
Screenshot: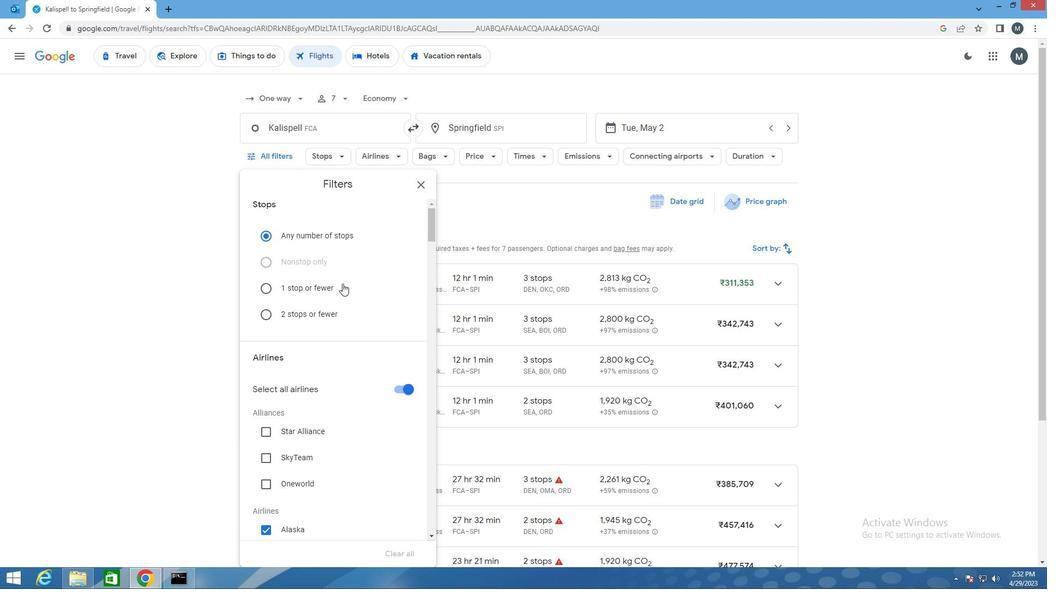
Action: Mouse moved to (354, 307)
Screenshot: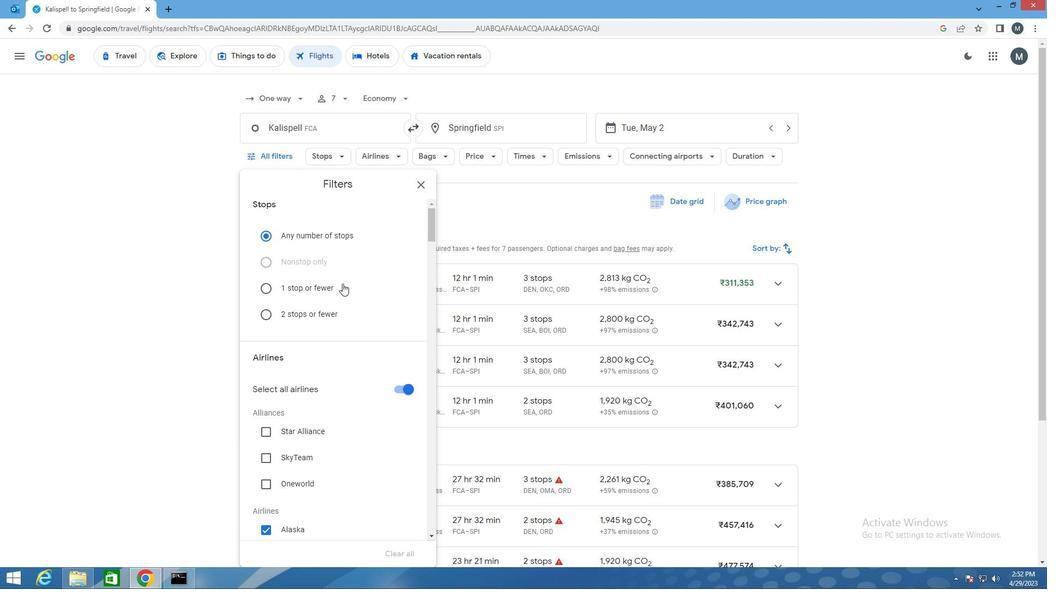 
Action: Mouse scrolled (354, 307) with delta (0, 0)
Screenshot: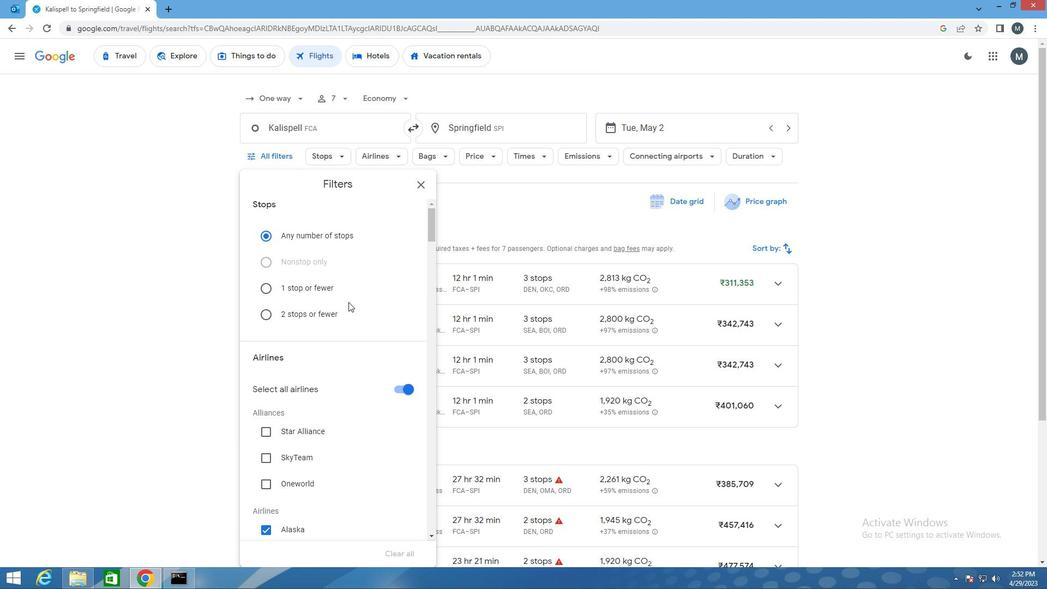 
Action: Mouse moved to (402, 275)
Screenshot: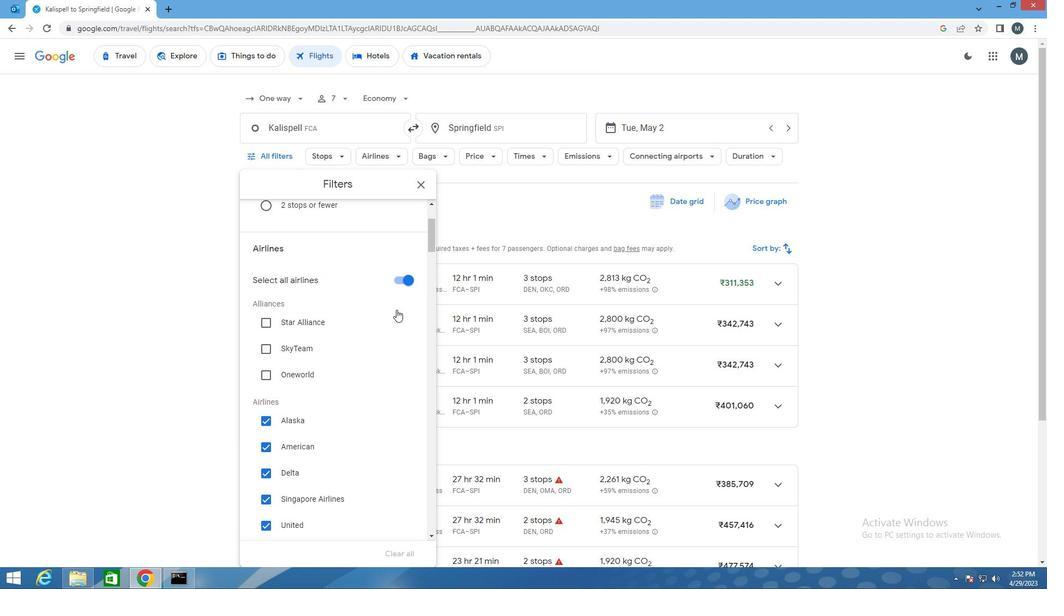 
Action: Mouse pressed left at (402, 275)
Screenshot: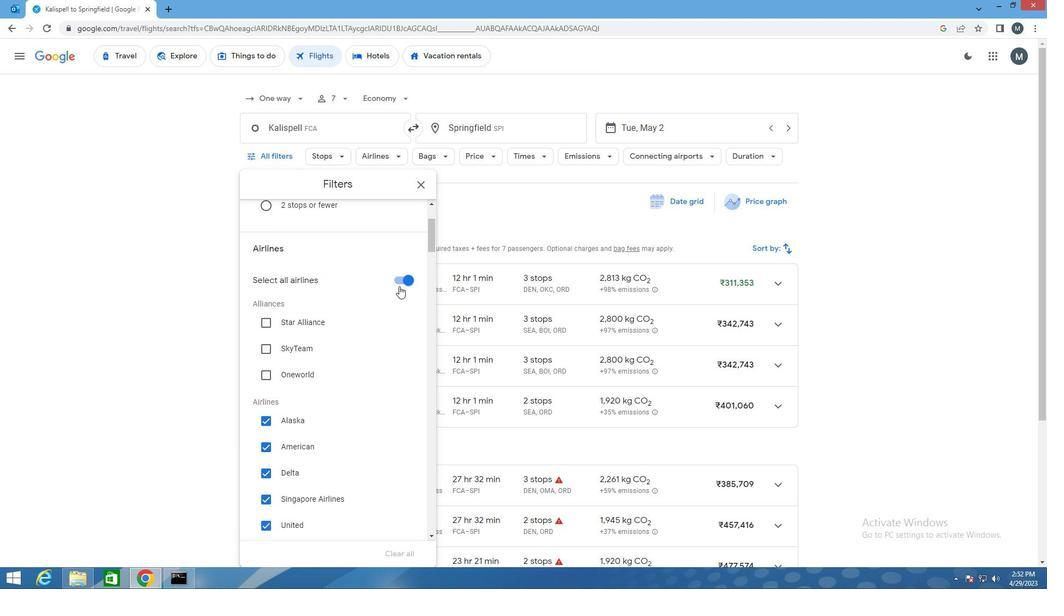 
Action: Mouse moved to (353, 319)
Screenshot: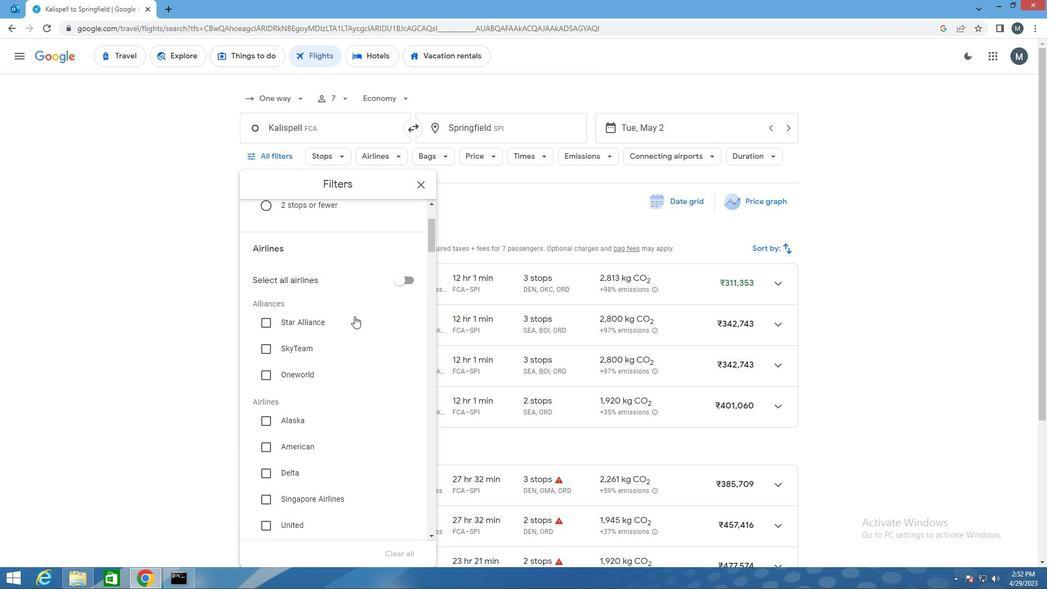 
Action: Mouse scrolled (353, 319) with delta (0, 0)
Screenshot: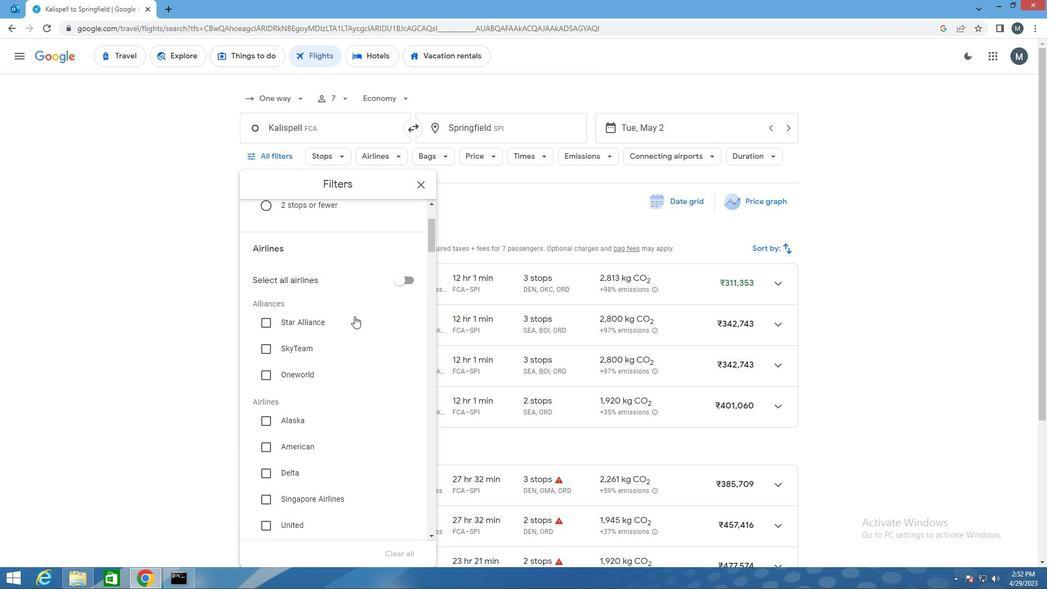 
Action: Mouse moved to (267, 369)
Screenshot: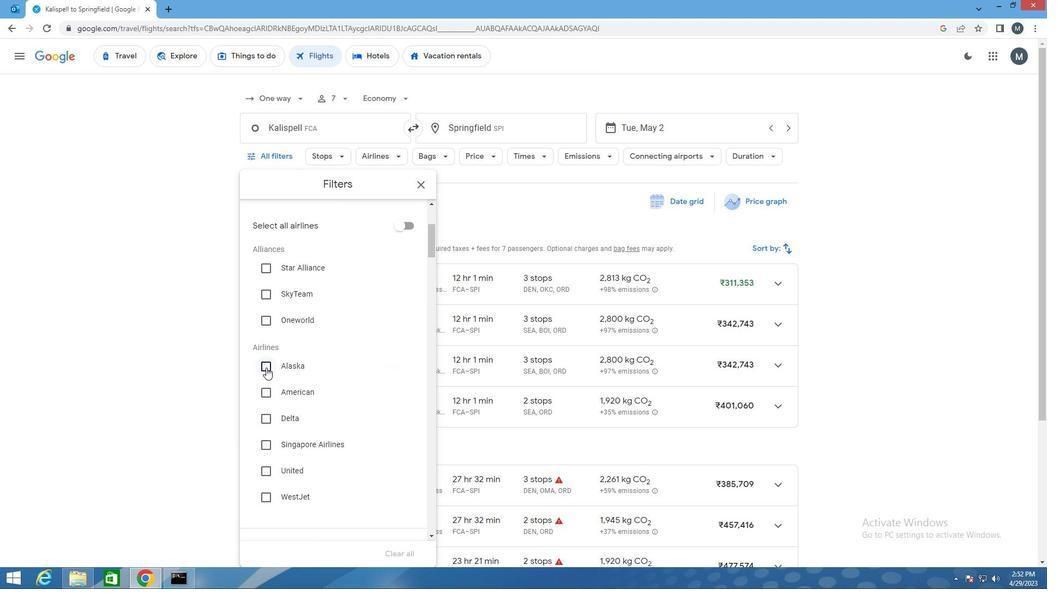 
Action: Mouse pressed left at (267, 369)
Screenshot: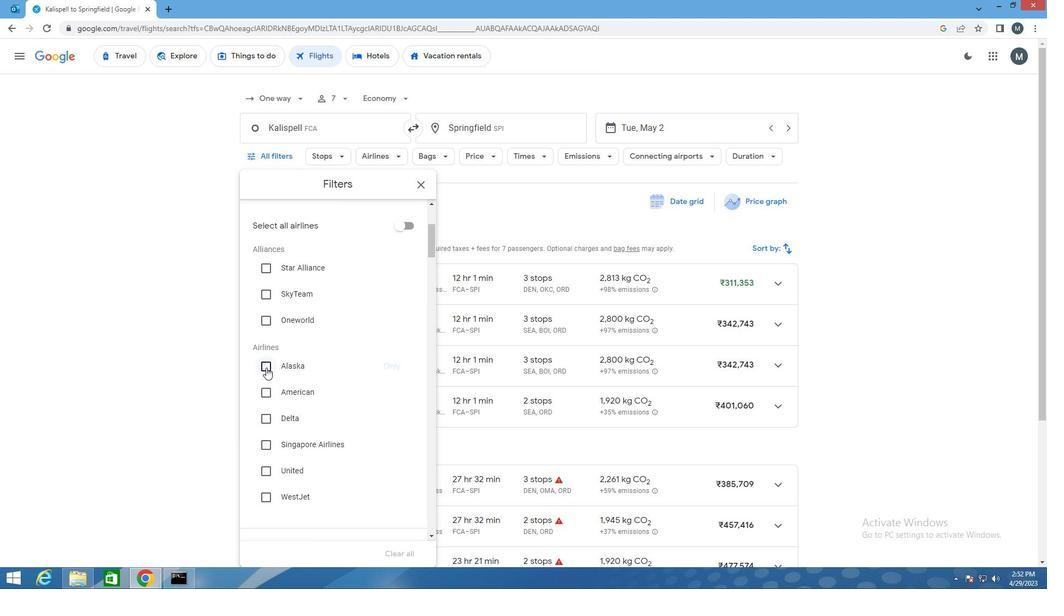 
Action: Mouse moved to (377, 334)
Screenshot: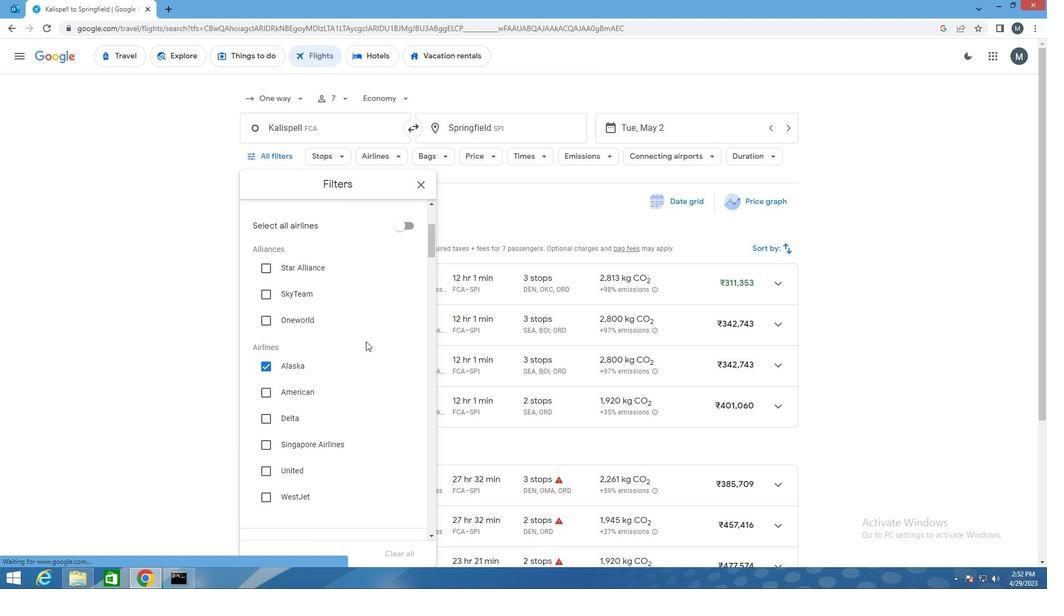 
Action: Mouse scrolled (377, 334) with delta (0, 0)
Screenshot: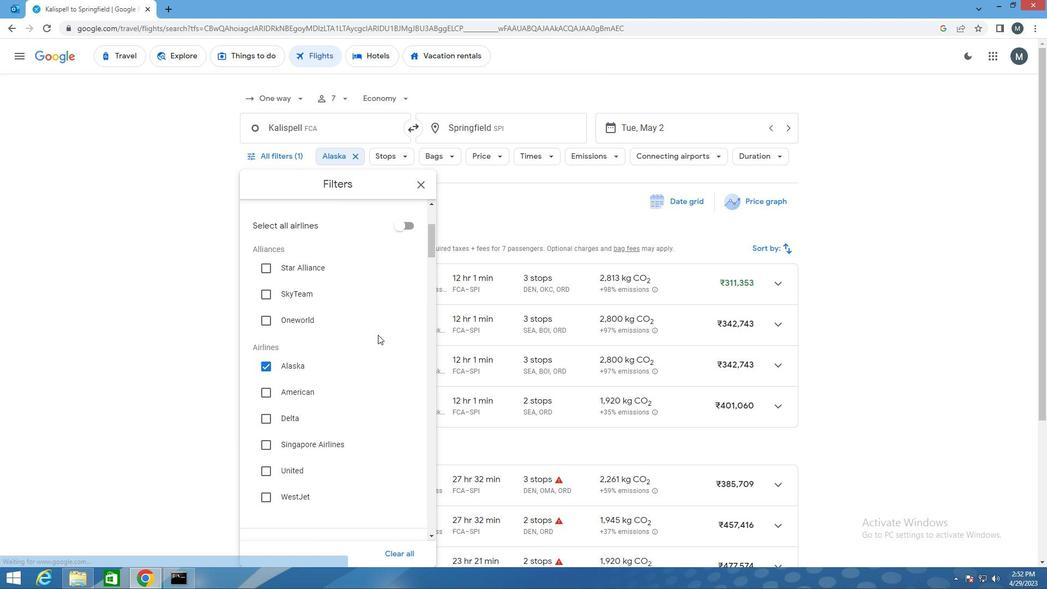 
Action: Mouse scrolled (377, 334) with delta (0, 0)
Screenshot: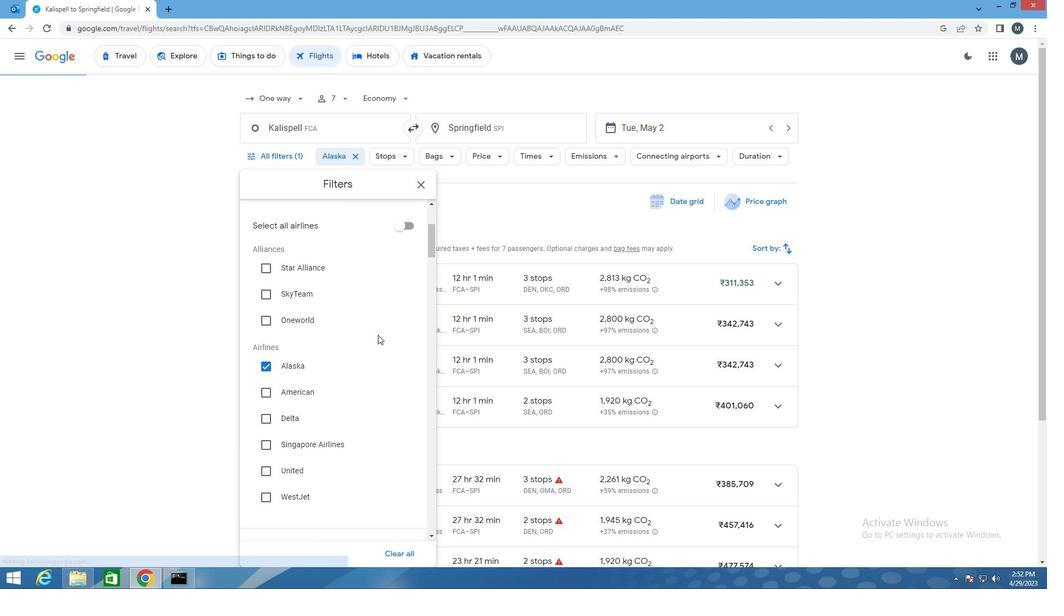 
Action: Mouse moved to (365, 335)
Screenshot: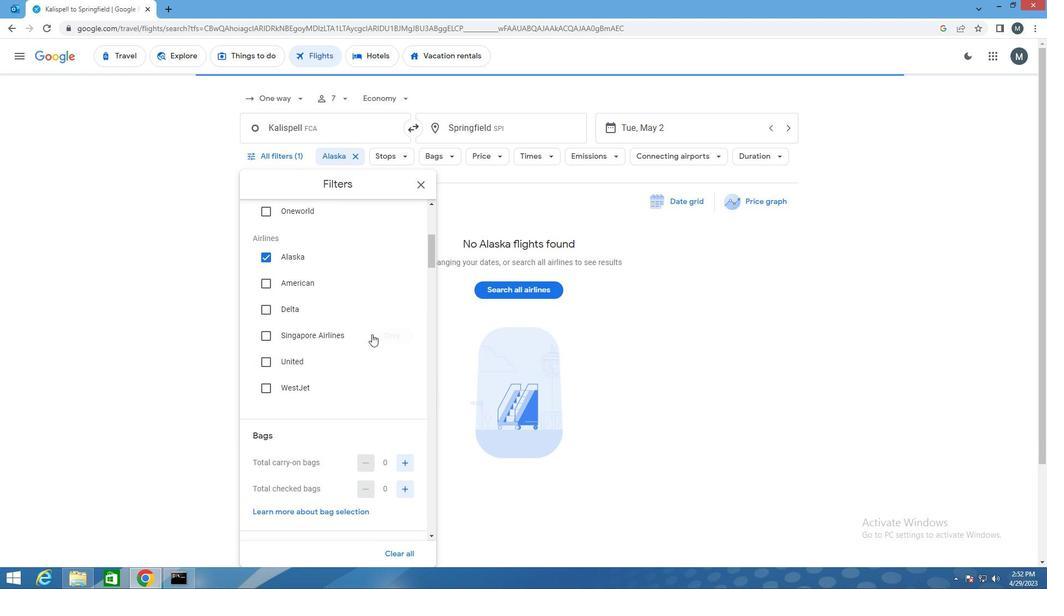 
Action: Mouse scrolled (365, 334) with delta (0, 0)
Screenshot: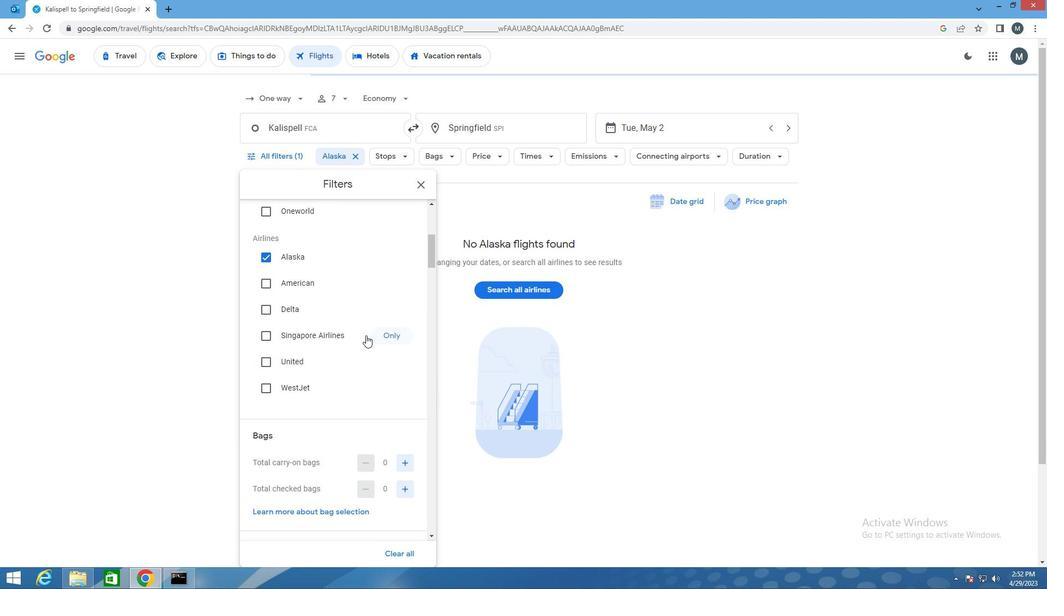 
Action: Mouse moved to (400, 409)
Screenshot: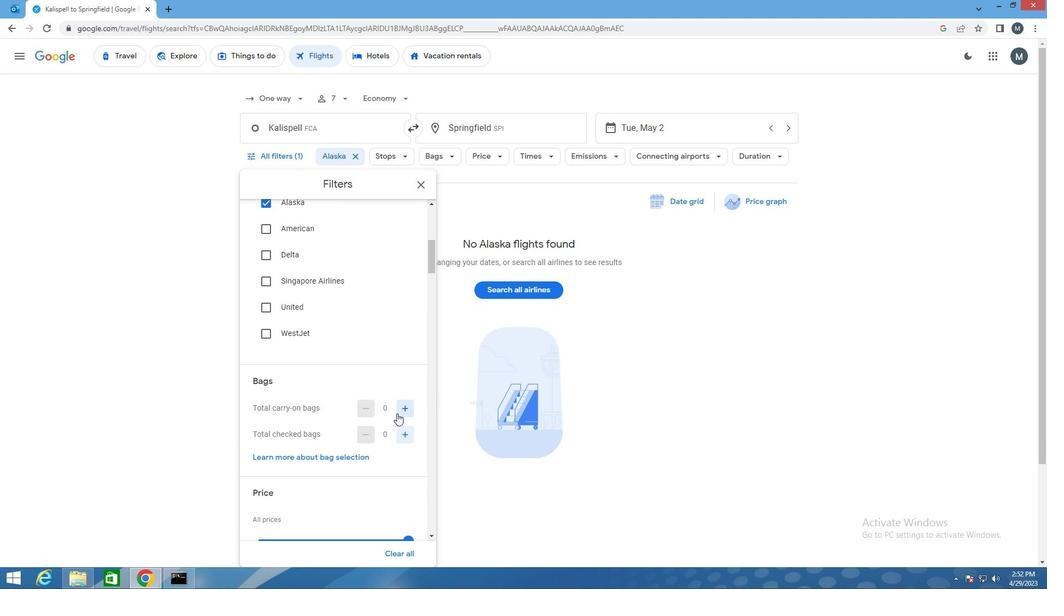 
Action: Mouse pressed left at (400, 409)
Screenshot: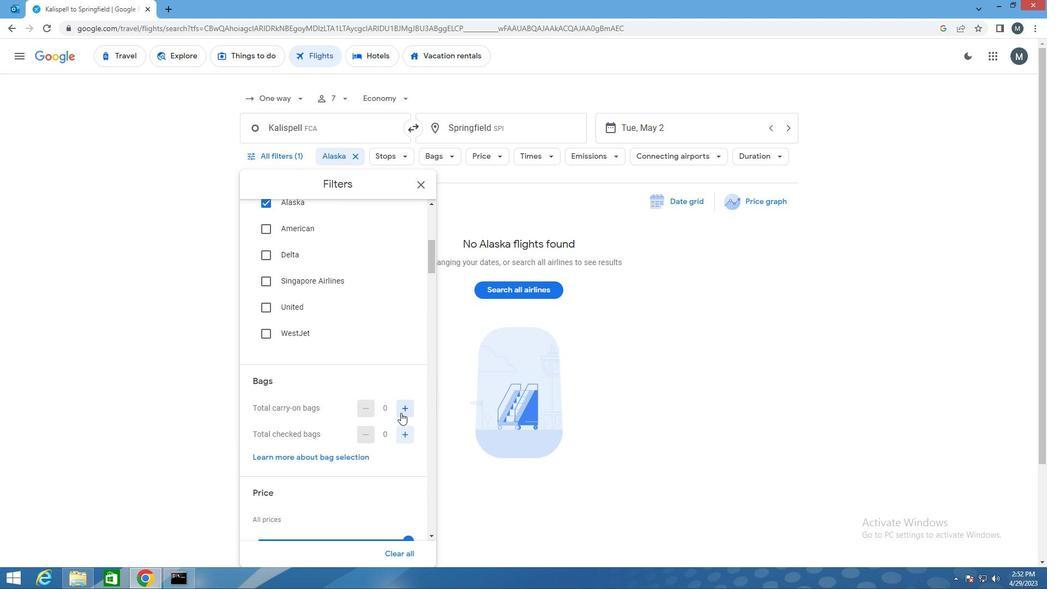 
Action: Mouse moved to (401, 408)
Screenshot: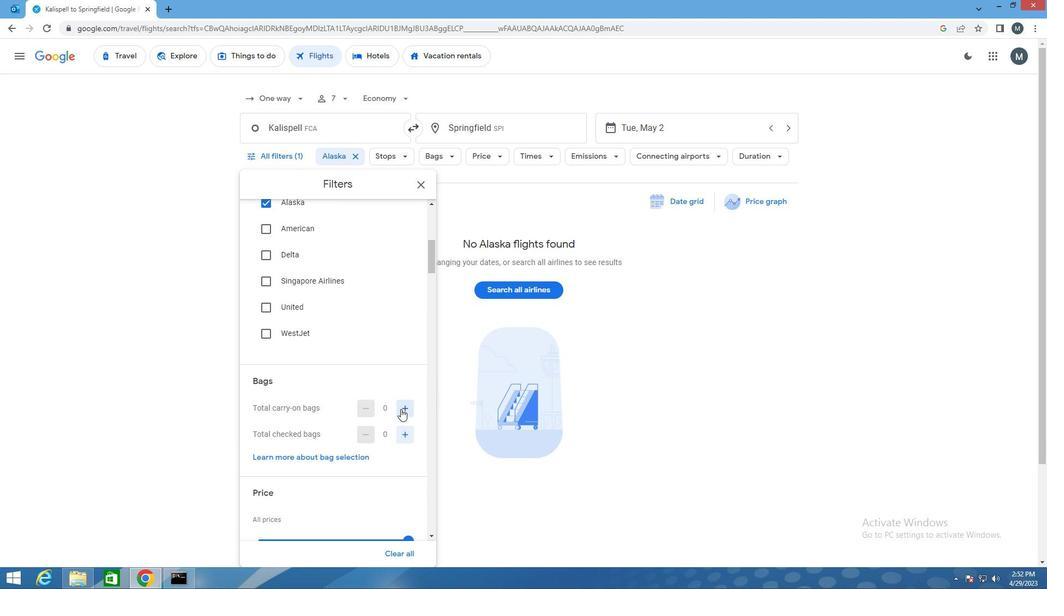 
Action: Mouse pressed left at (401, 408)
Screenshot: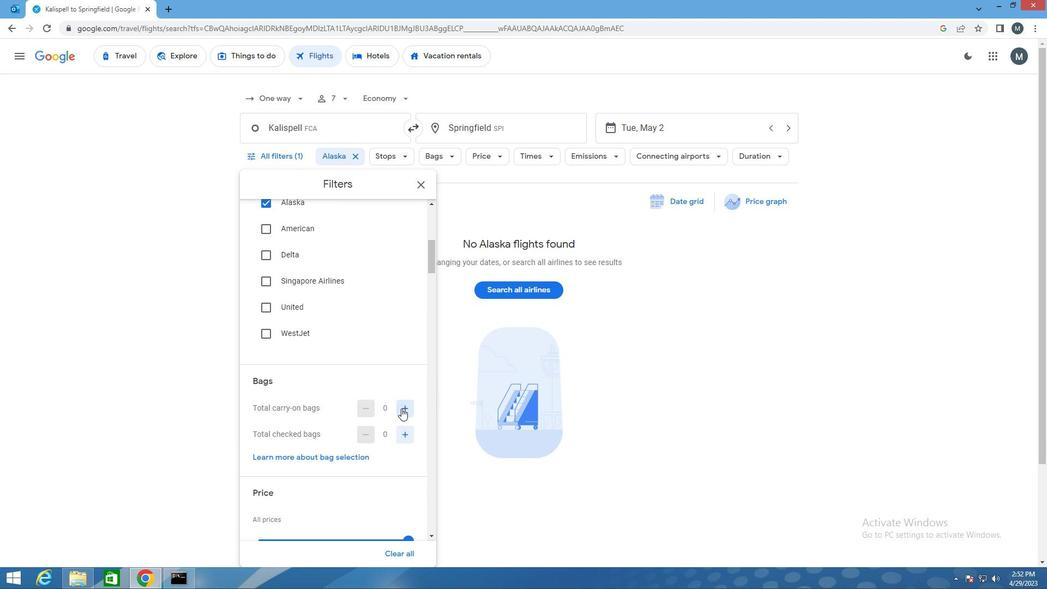 
Action: Mouse moved to (403, 429)
Screenshot: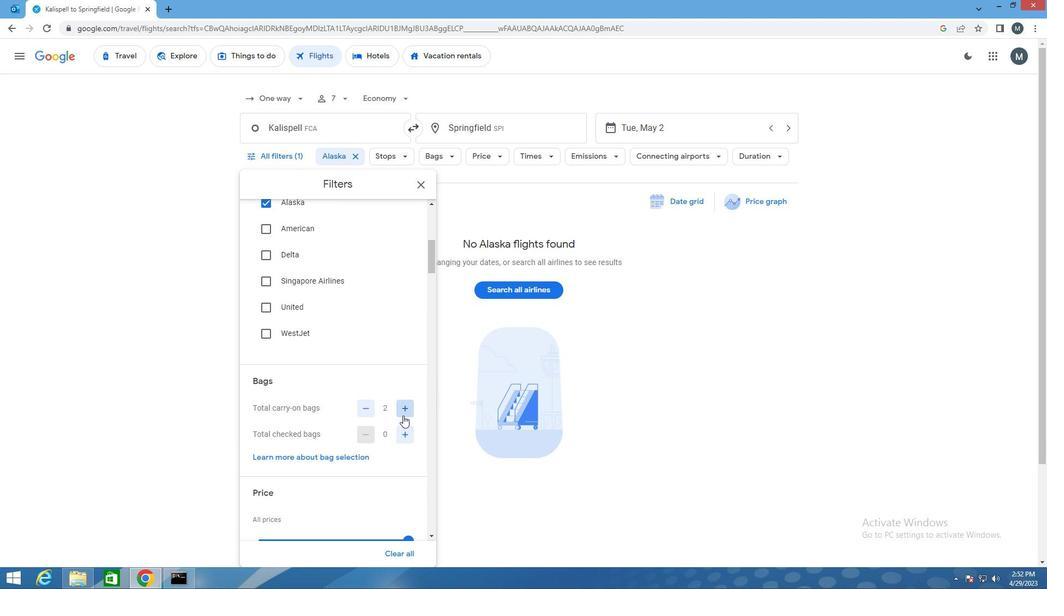 
Action: Mouse pressed left at (403, 429)
Screenshot: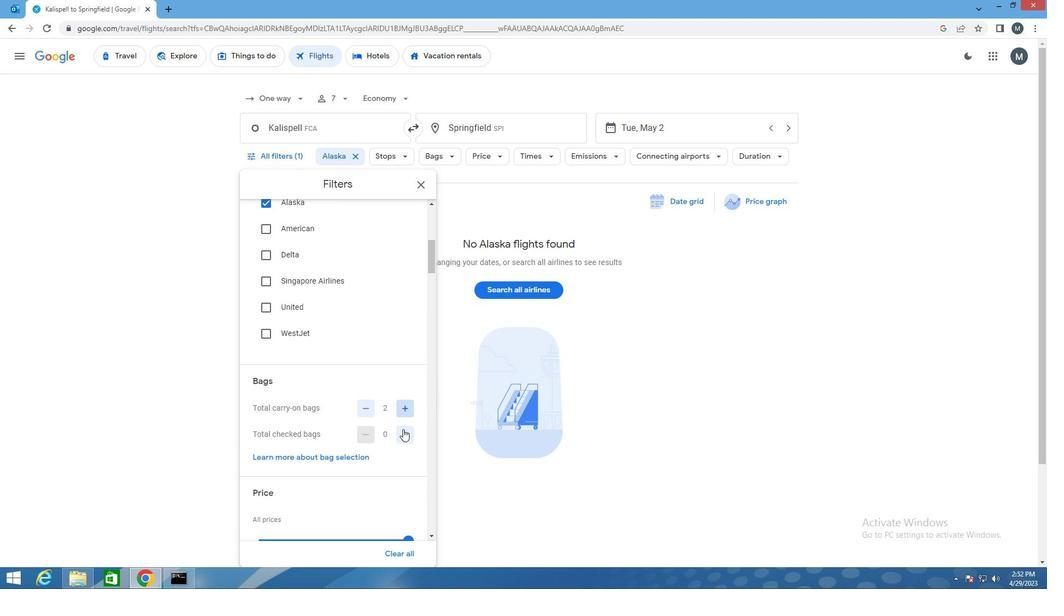 
Action: Mouse moved to (404, 429)
Screenshot: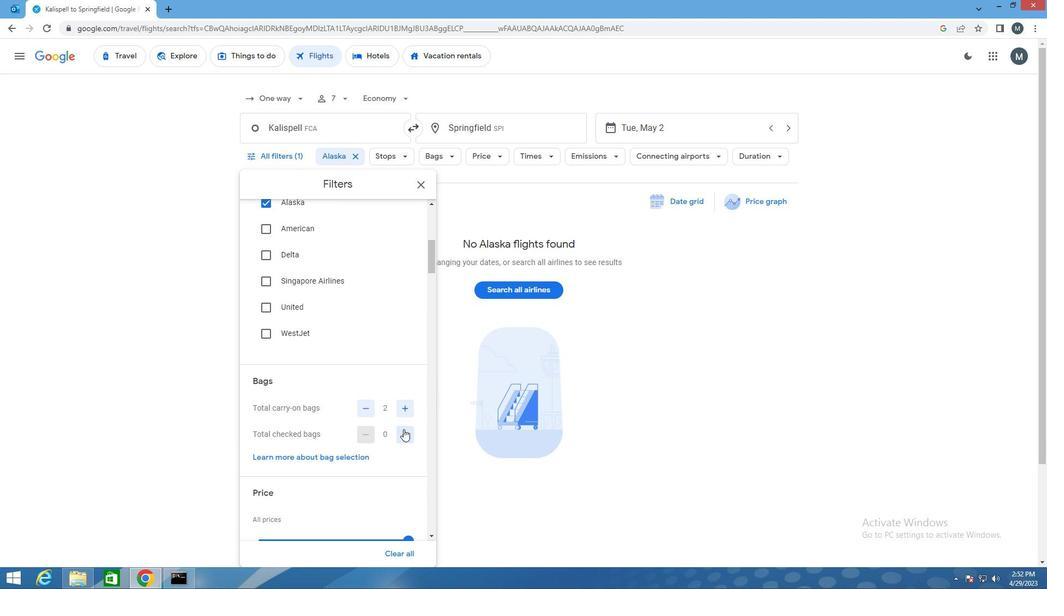 
Action: Mouse pressed left at (404, 429)
Screenshot: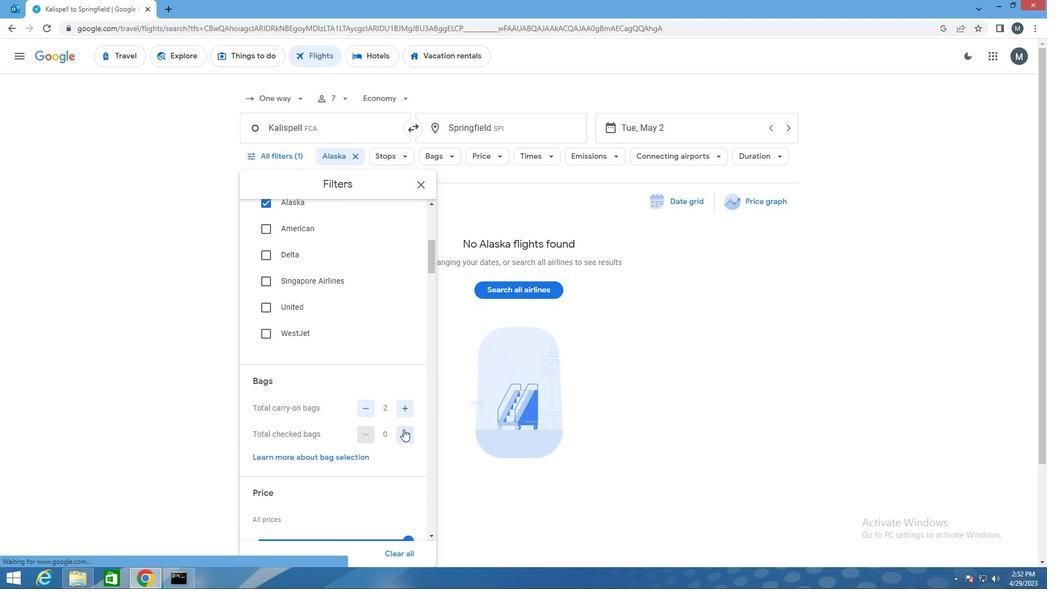 
Action: Mouse moved to (404, 430)
Screenshot: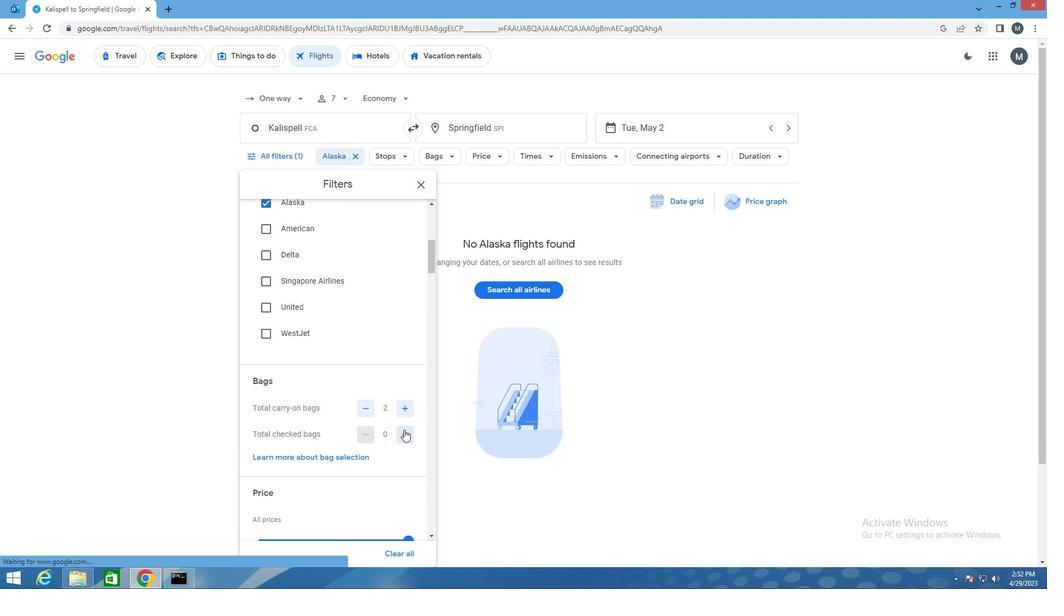 
Action: Mouse pressed left at (404, 430)
Screenshot: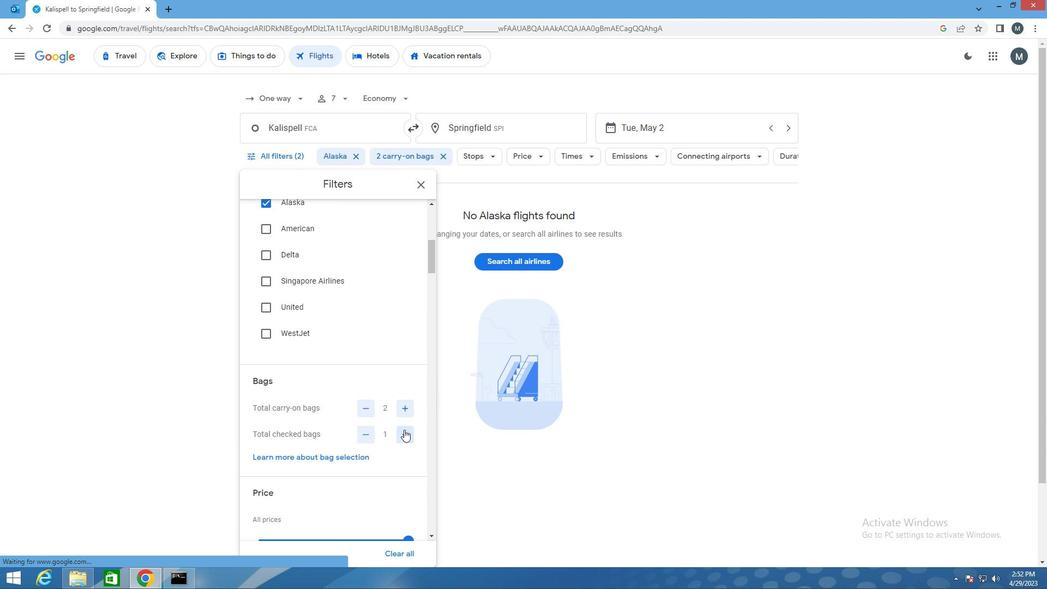 
Action: Mouse pressed left at (404, 430)
Screenshot: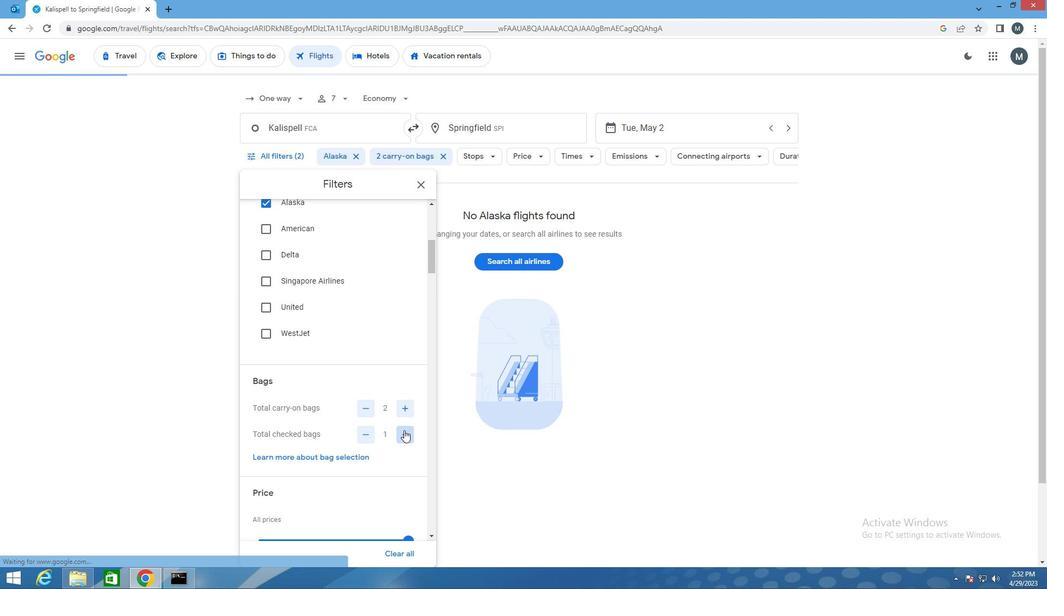 
Action: Mouse pressed left at (404, 430)
Screenshot: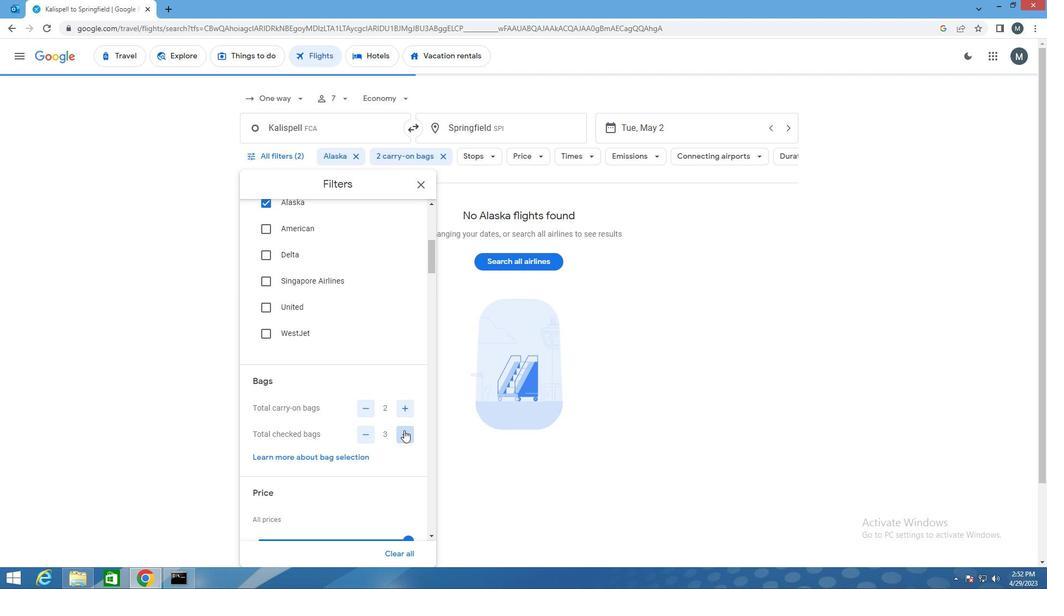 
Action: Mouse pressed left at (404, 430)
Screenshot: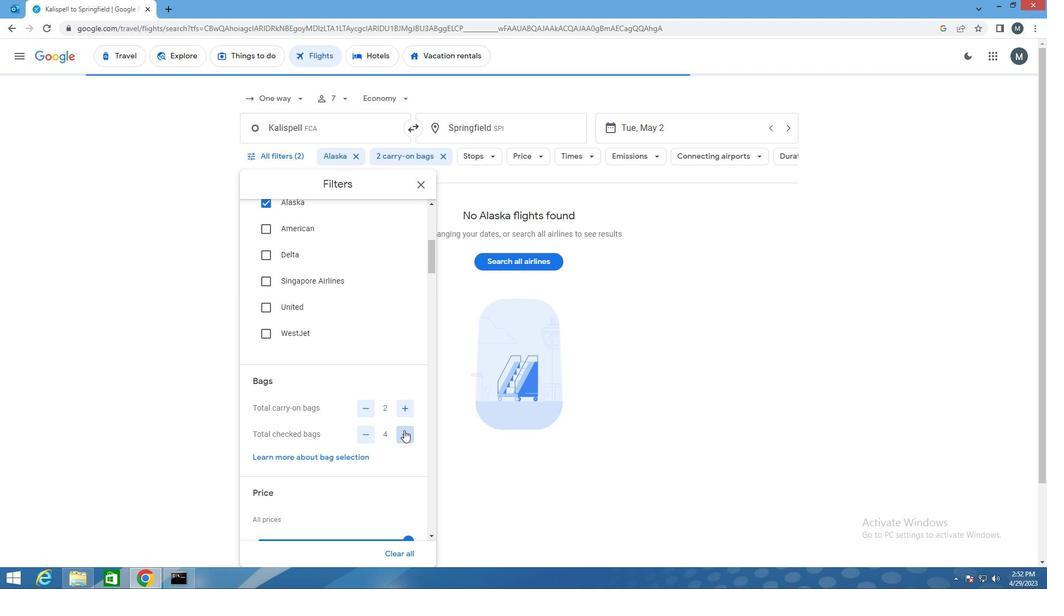 
Action: Mouse pressed left at (404, 430)
Screenshot: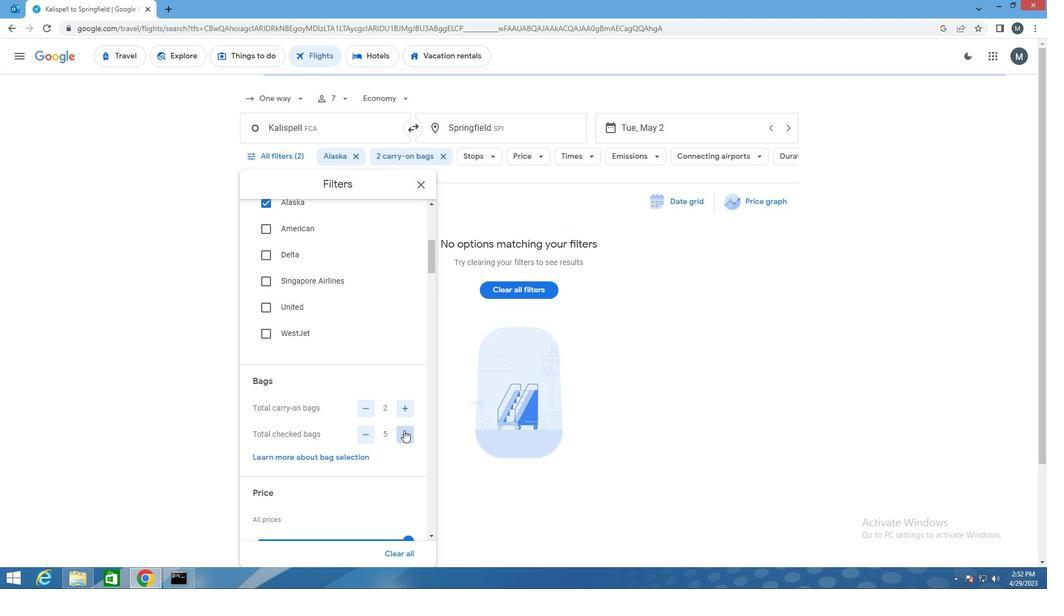 
Action: Mouse pressed left at (404, 430)
Screenshot: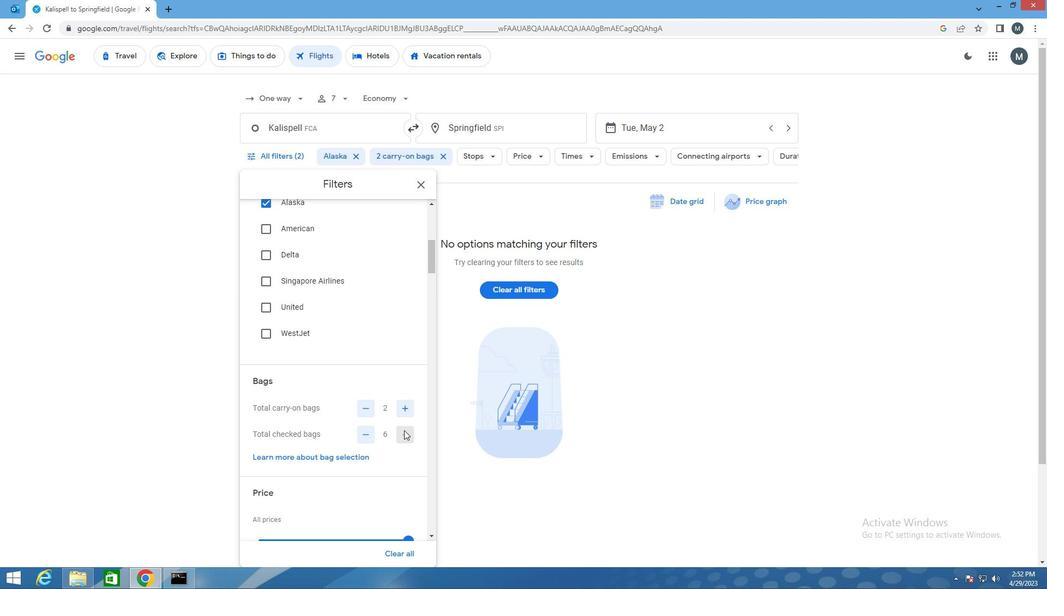 
Action: Mouse moved to (327, 363)
Screenshot: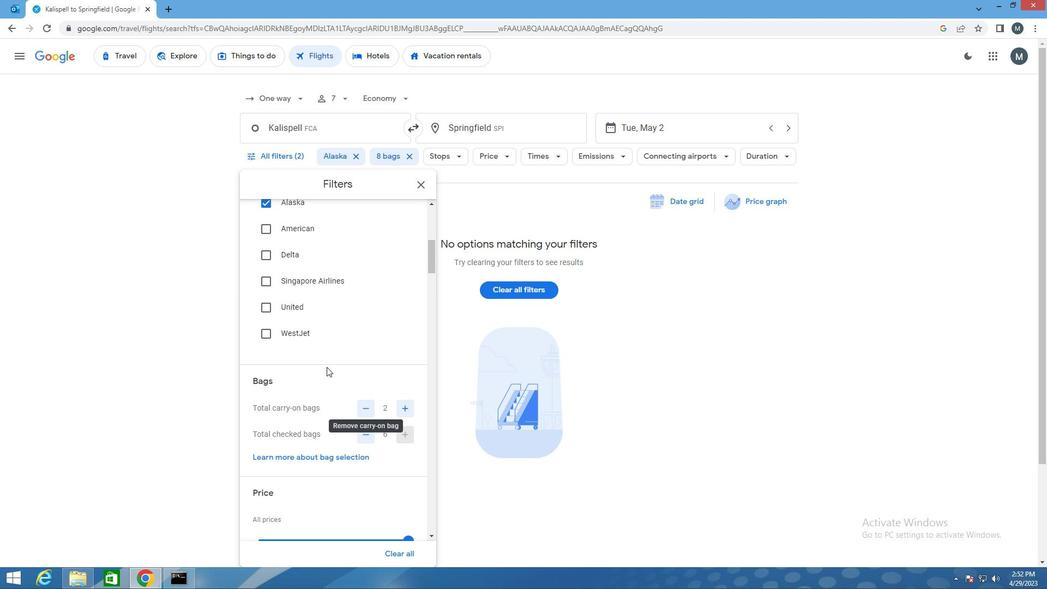 
Action: Mouse scrolled (327, 363) with delta (0, 0)
Screenshot: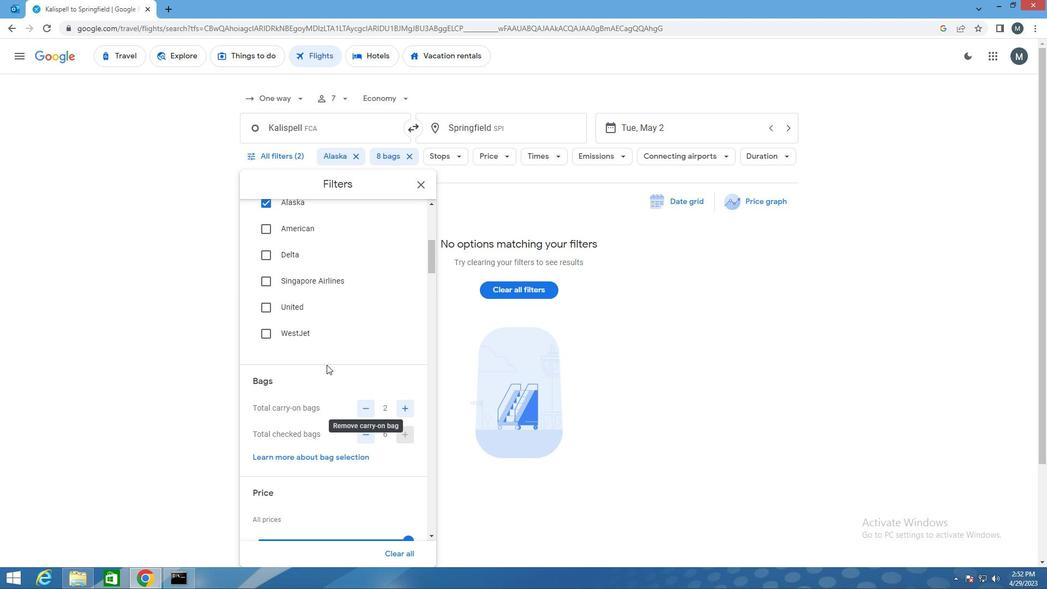 
Action: Mouse scrolled (327, 363) with delta (0, 0)
Screenshot: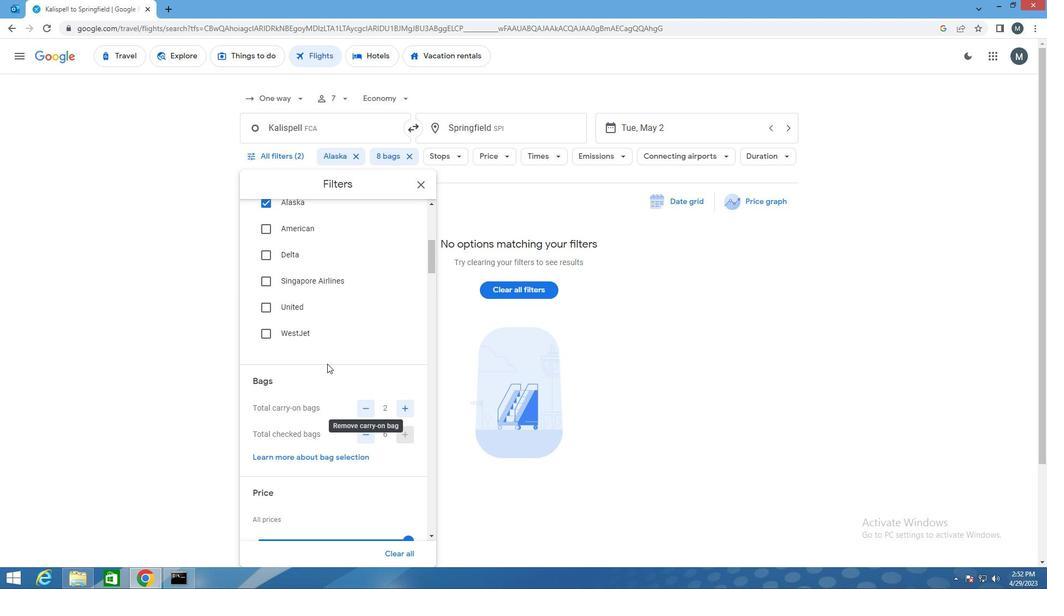 
Action: Mouse moved to (326, 367)
Screenshot: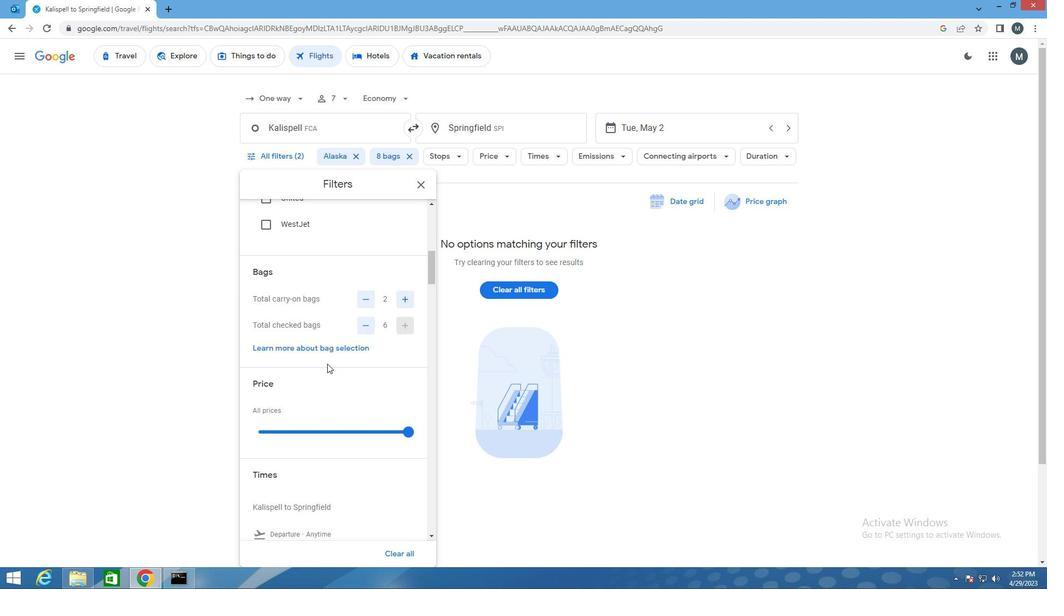 
Action: Mouse scrolled (326, 366) with delta (0, 0)
Screenshot: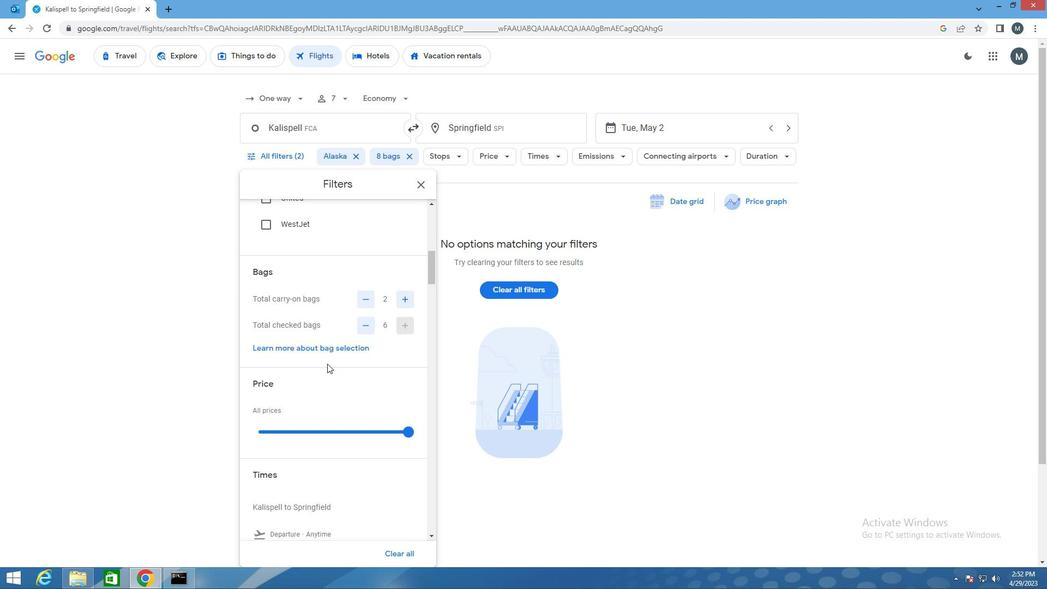 
Action: Mouse moved to (364, 376)
Screenshot: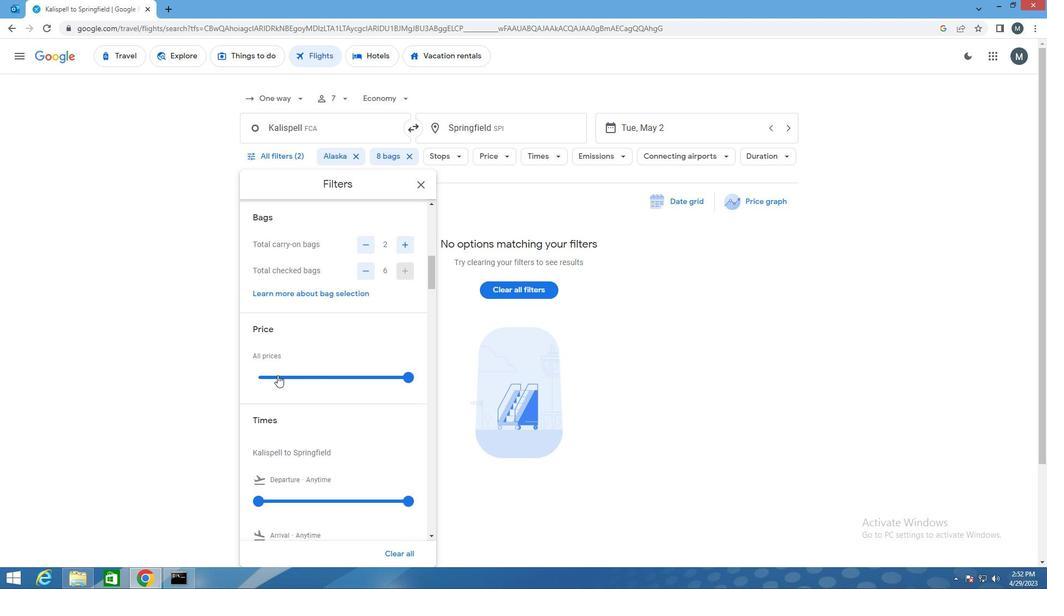 
Action: Mouse pressed left at (364, 376)
Screenshot: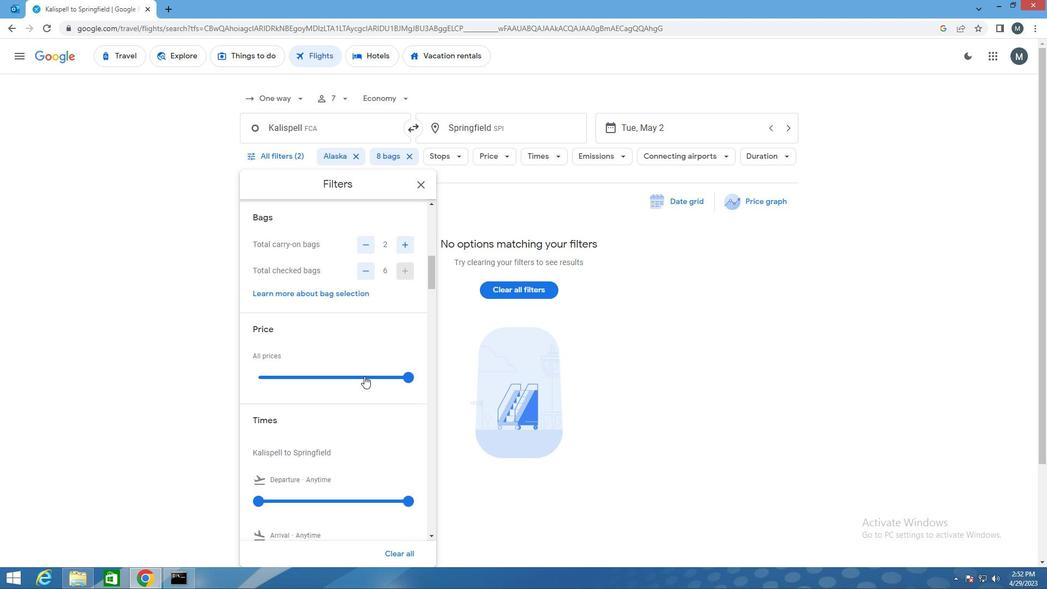 
Action: Mouse pressed left at (364, 376)
Screenshot: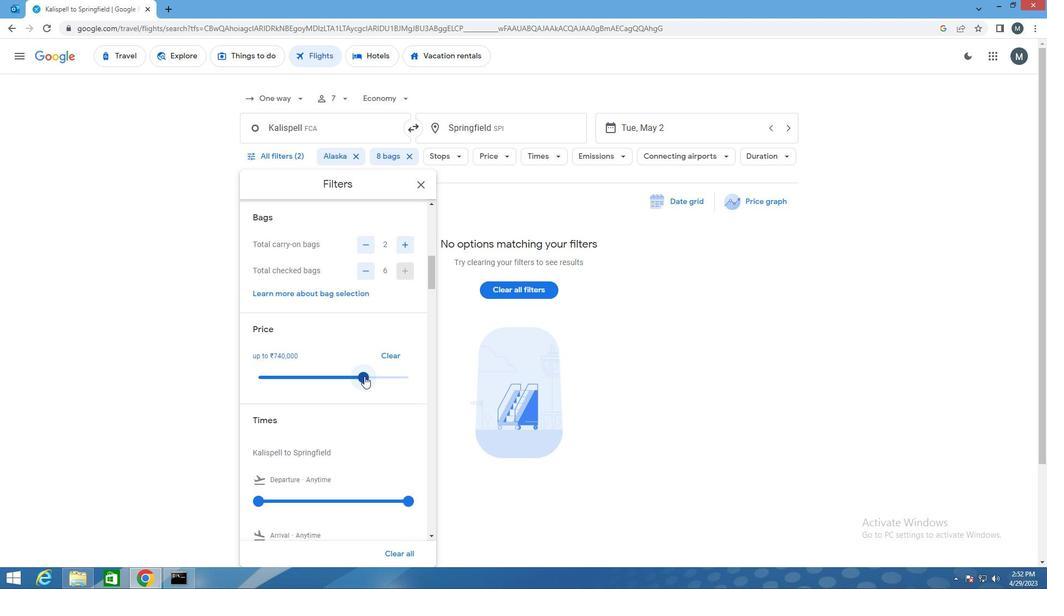 
Action: Mouse moved to (335, 353)
Screenshot: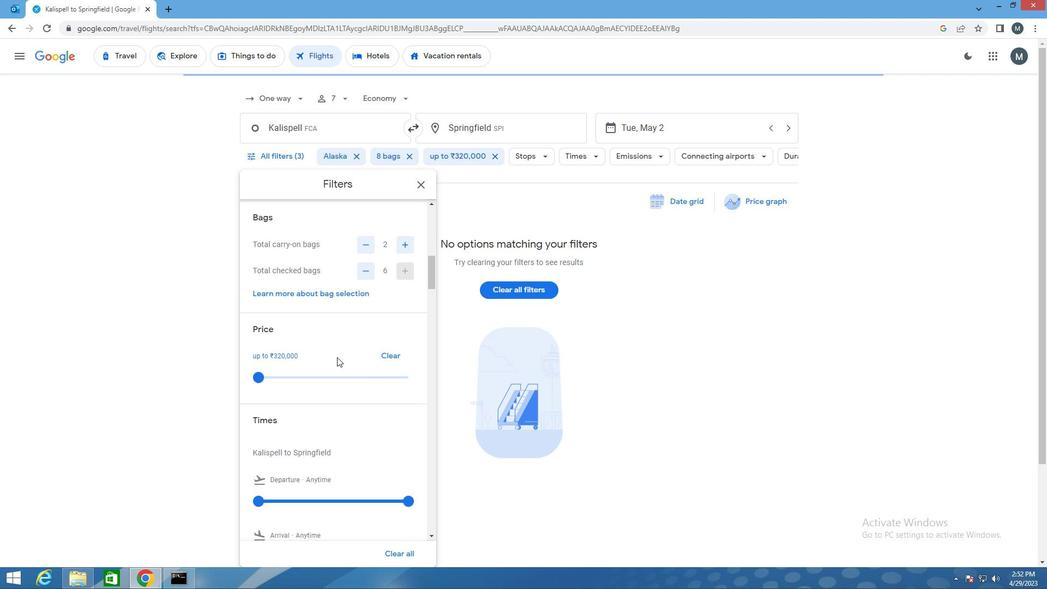 
Action: Mouse scrolled (335, 353) with delta (0, 0)
Screenshot: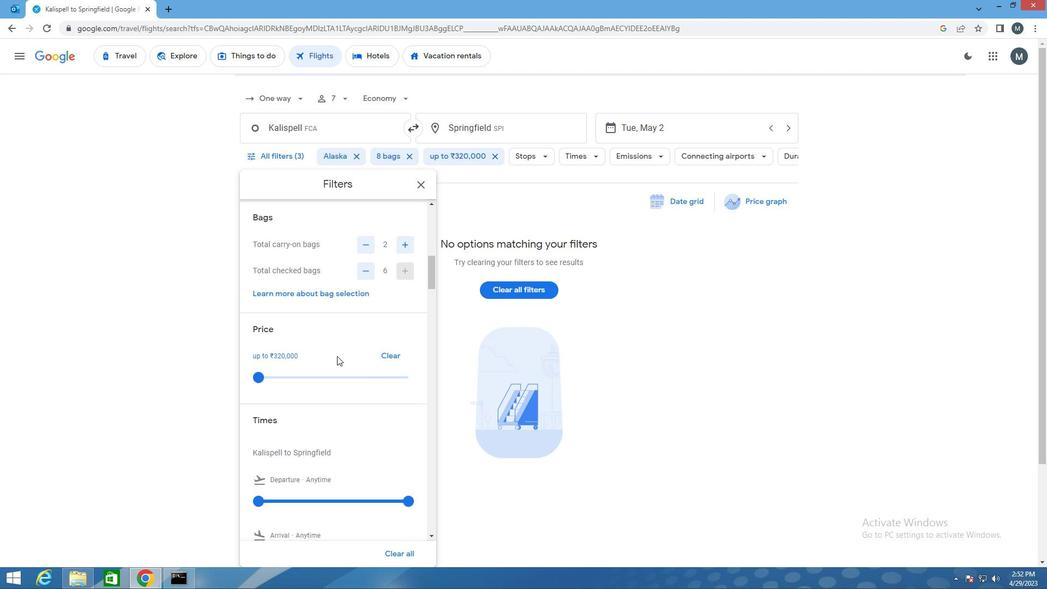 
Action: Mouse scrolled (335, 353) with delta (0, 0)
Screenshot: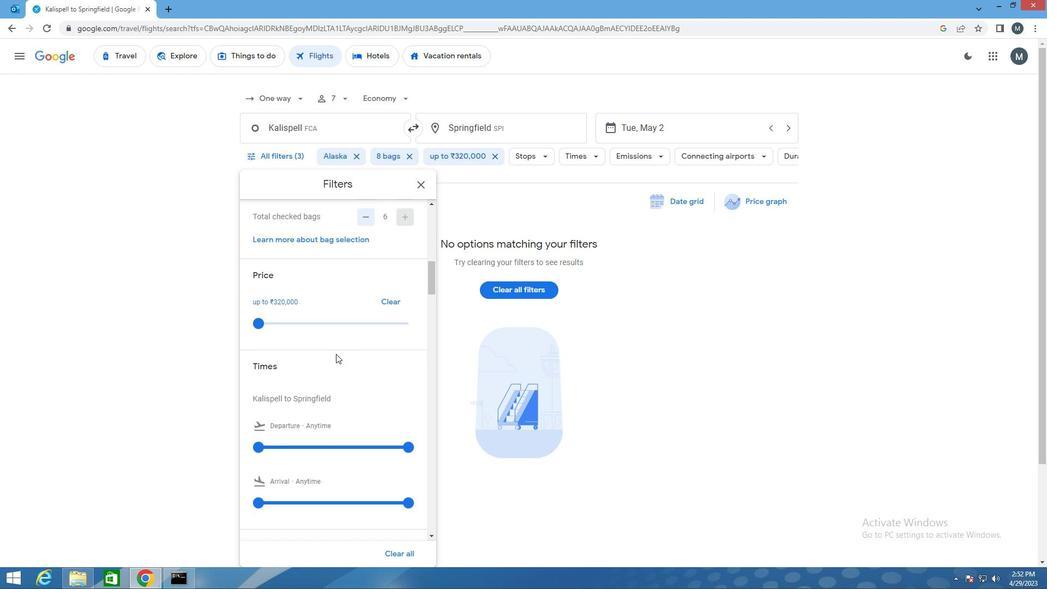 
Action: Mouse moved to (335, 353)
Screenshot: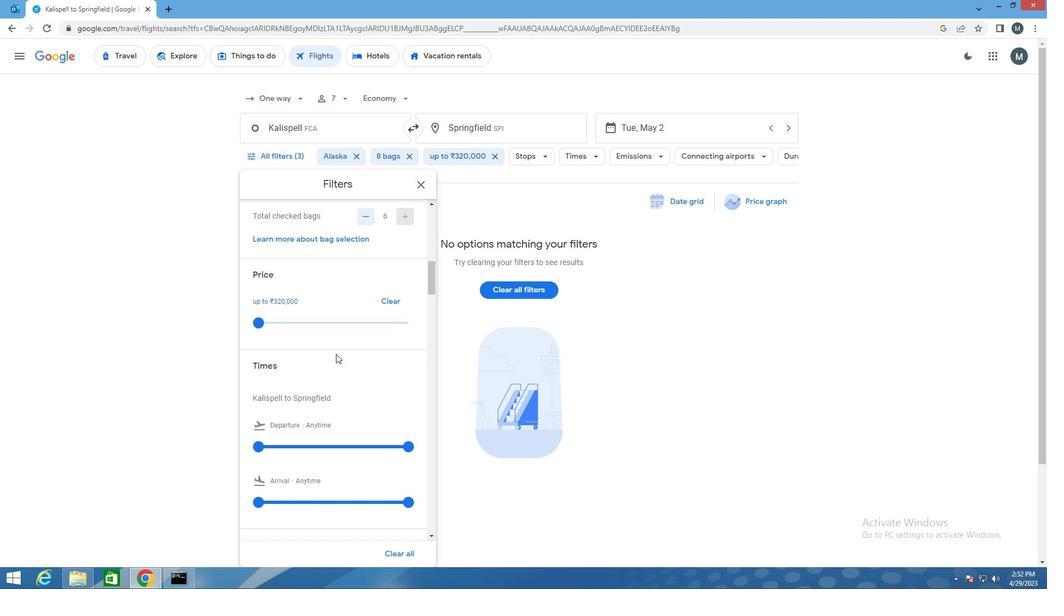 
Action: Mouse scrolled (335, 352) with delta (0, 0)
Screenshot: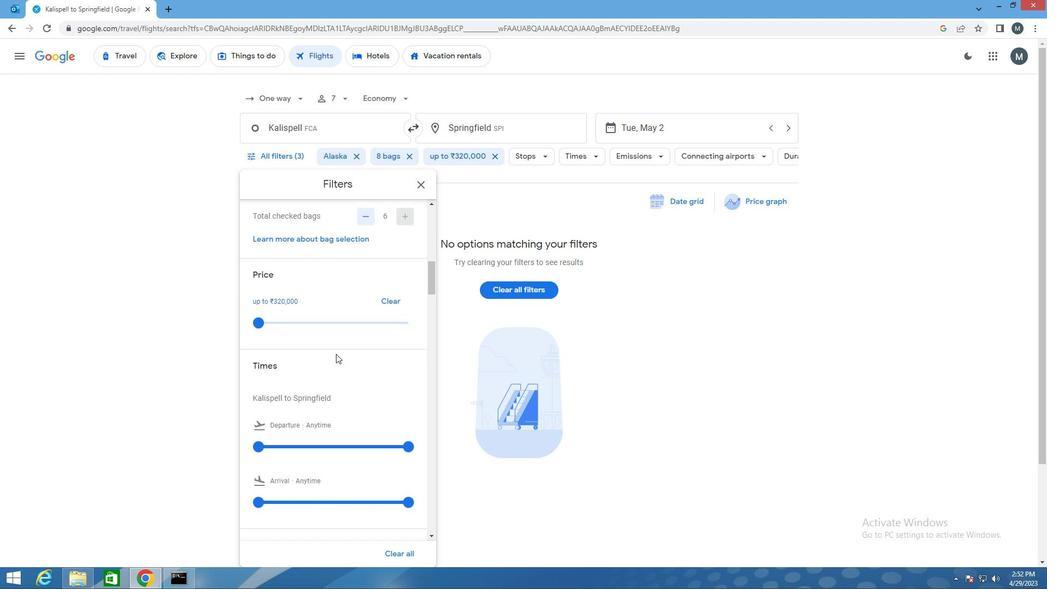 
Action: Mouse moved to (261, 339)
Screenshot: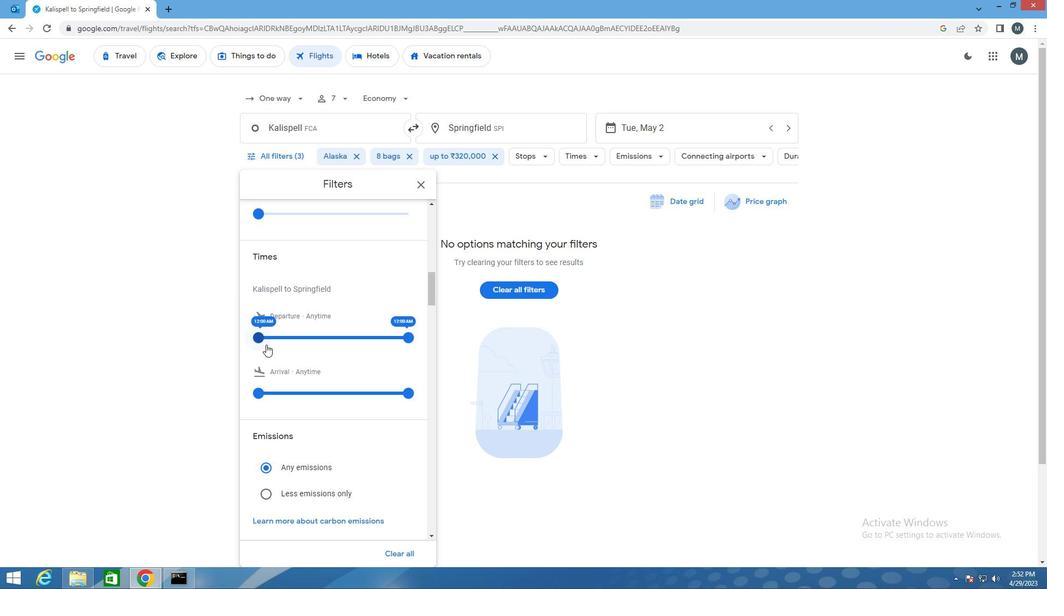 
Action: Mouse pressed left at (261, 339)
Screenshot: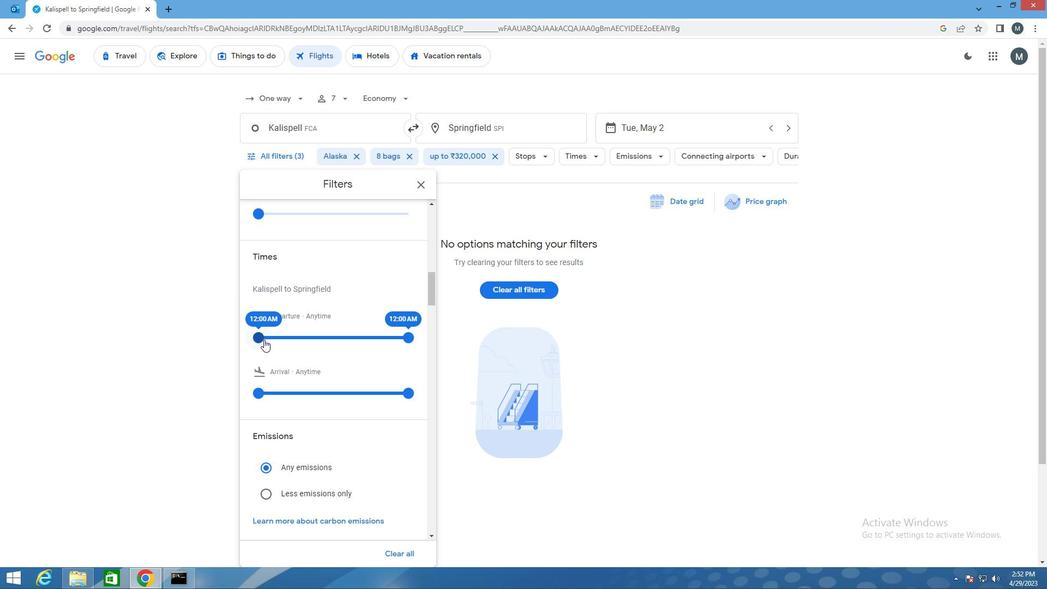 
Action: Mouse moved to (404, 337)
Screenshot: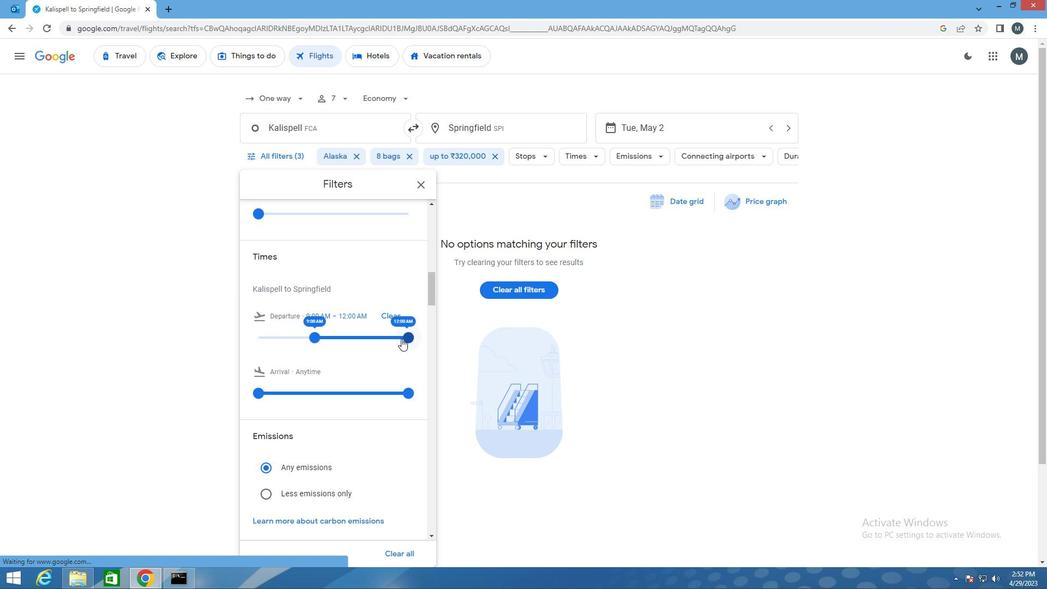 
Action: Mouse pressed left at (404, 337)
Screenshot: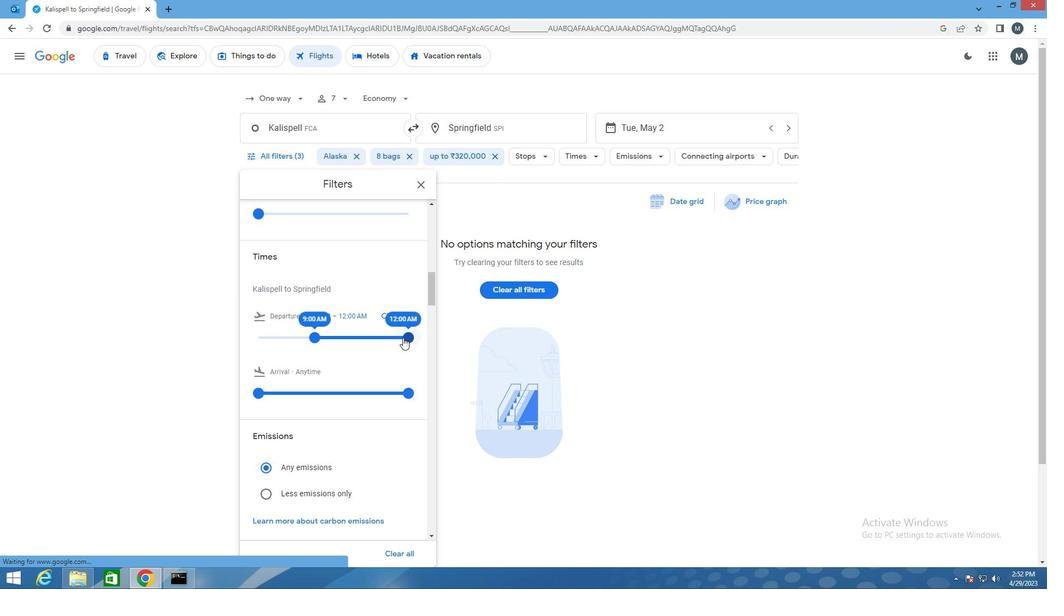 
Action: Mouse moved to (316, 331)
Screenshot: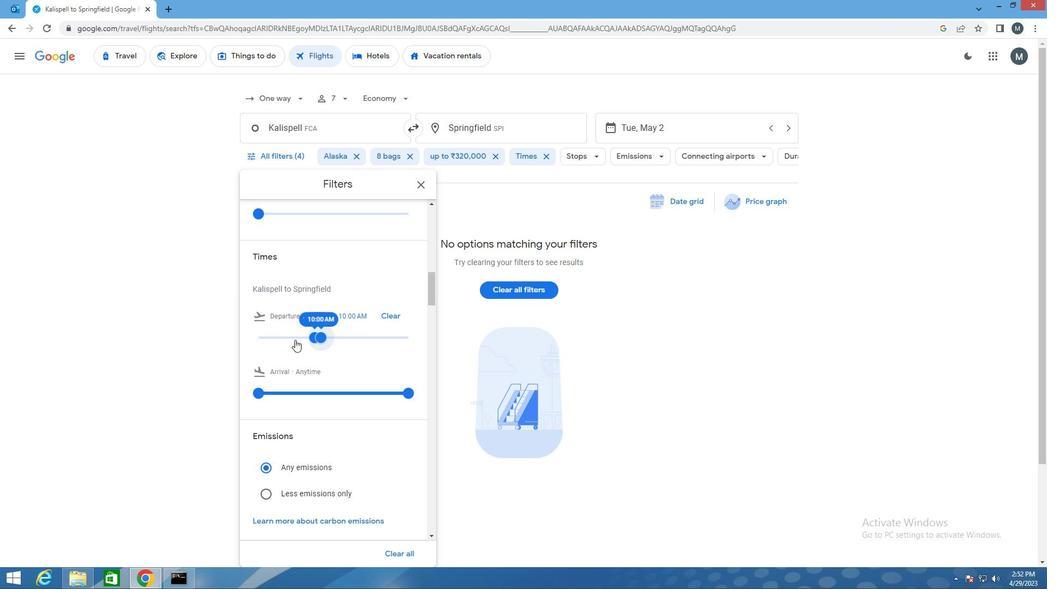 
Action: Mouse scrolled (316, 331) with delta (0, 0)
Screenshot: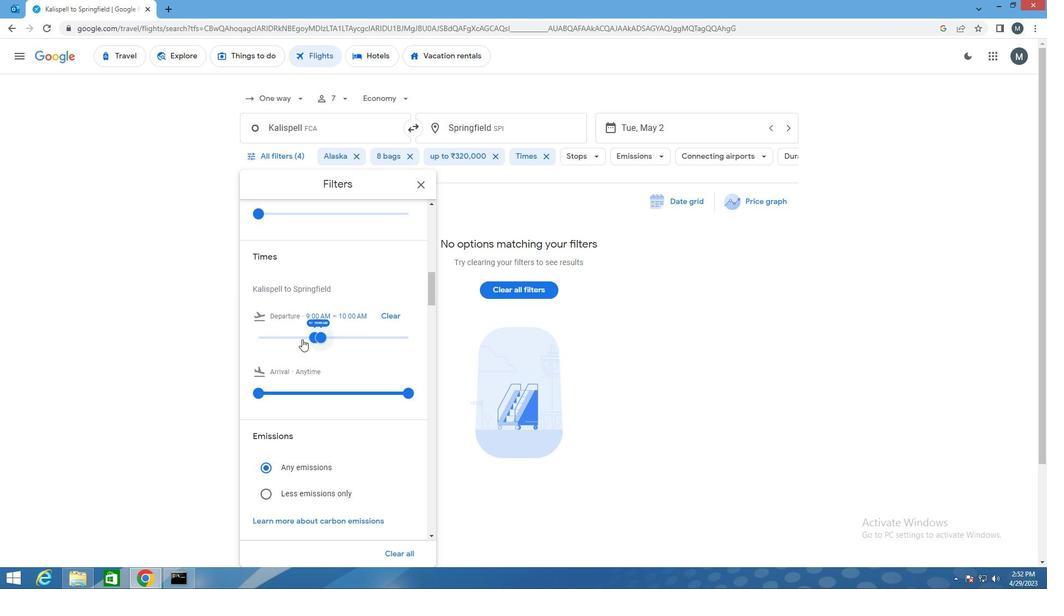 
Action: Mouse scrolled (316, 331) with delta (0, 0)
Screenshot: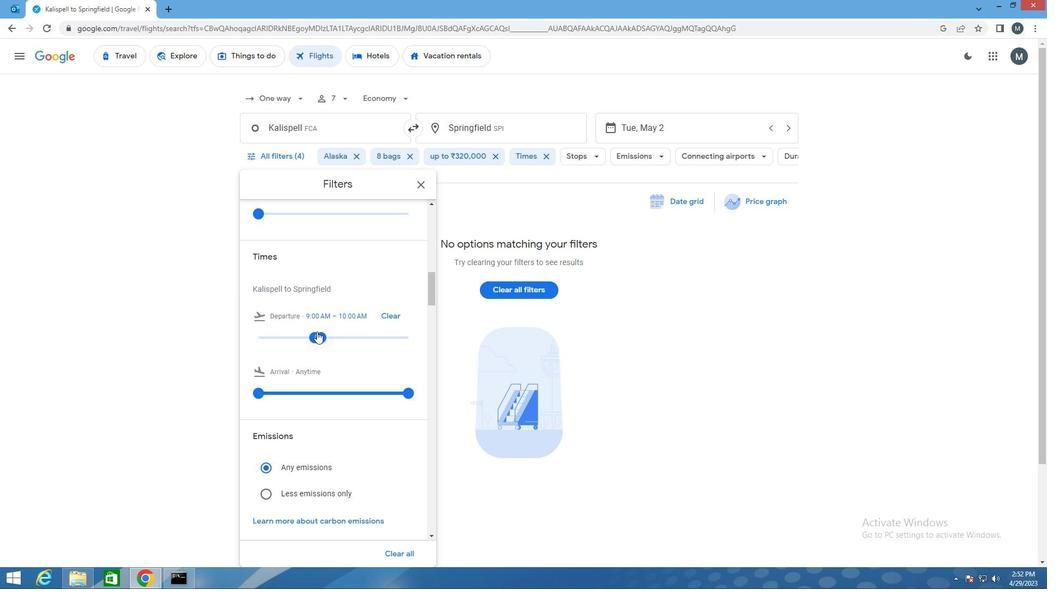 
Action: Mouse moved to (316, 332)
Screenshot: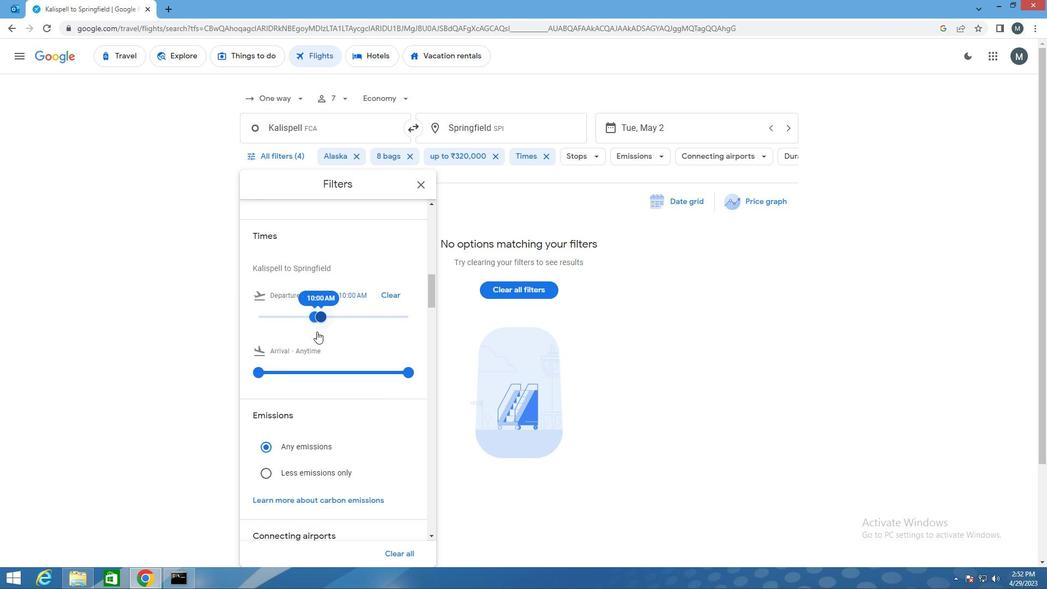 
Action: Mouse scrolled (316, 331) with delta (0, 0)
Screenshot: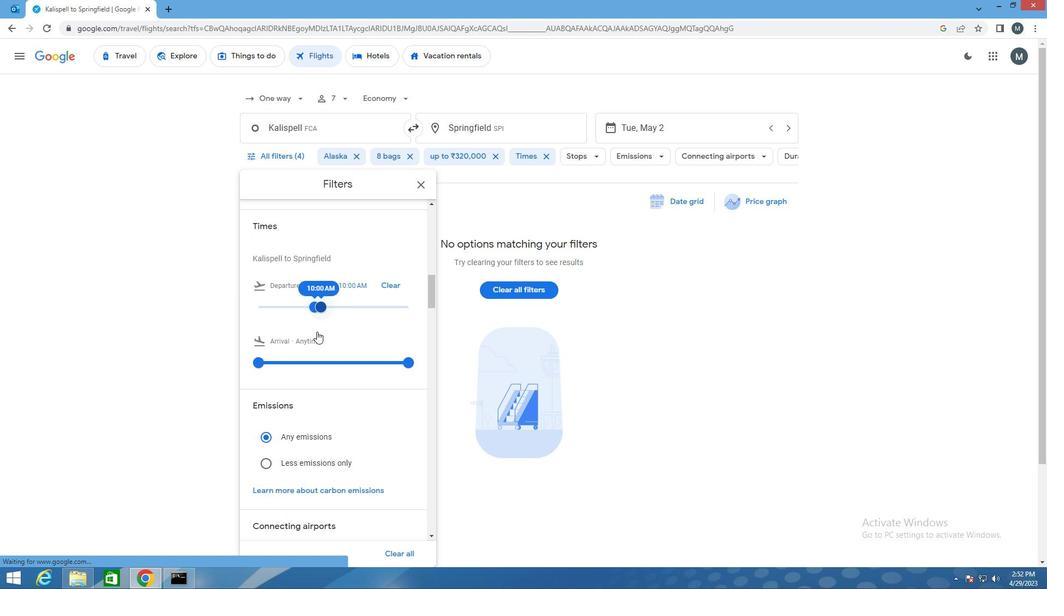 
Action: Mouse moved to (421, 186)
Screenshot: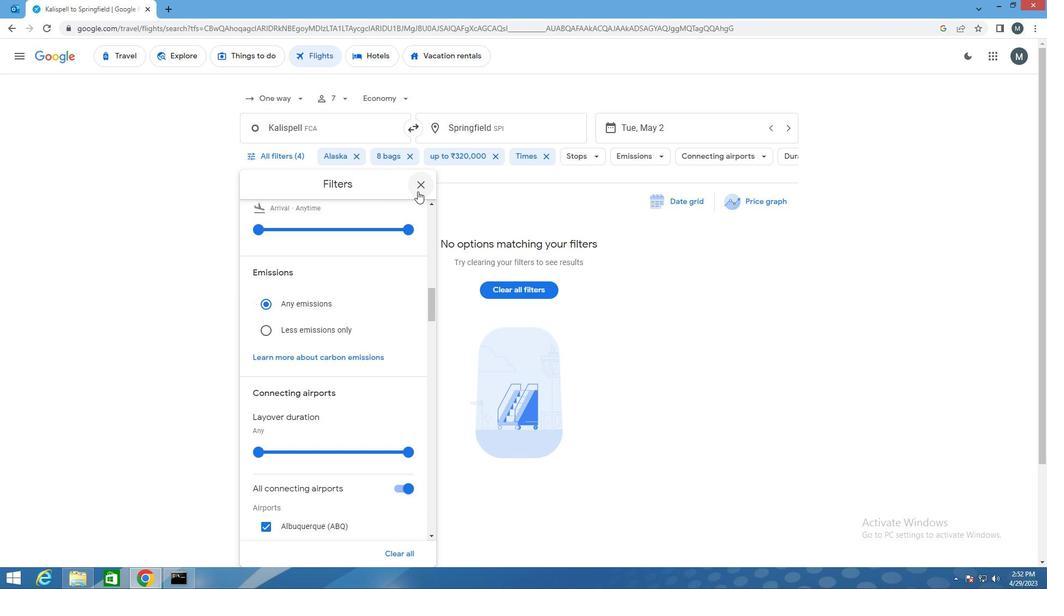 
Action: Mouse pressed left at (421, 186)
Screenshot: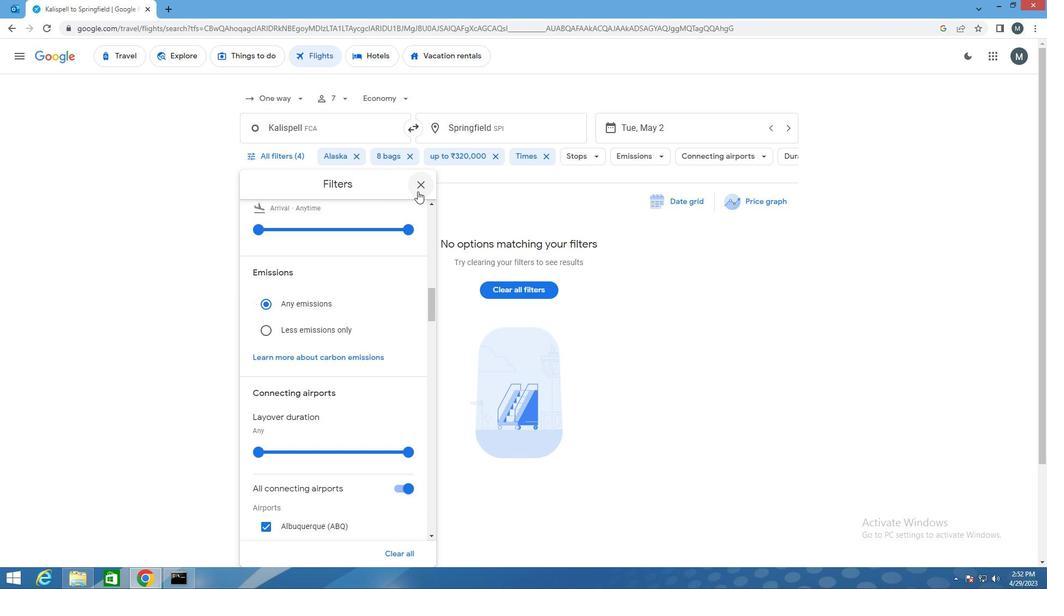 
